 Task: Find connections with filter location Lanzhou with filter topic #communitybuildingwith filter profile language Potuguese with filter current company Ares Management Corporation with filter school Sinhgad Institute Of Management with filter industry Libraries with filter service category Grant Writing with filter keywords title Director of Ethical Hacking
Action: Mouse moved to (514, 63)
Screenshot: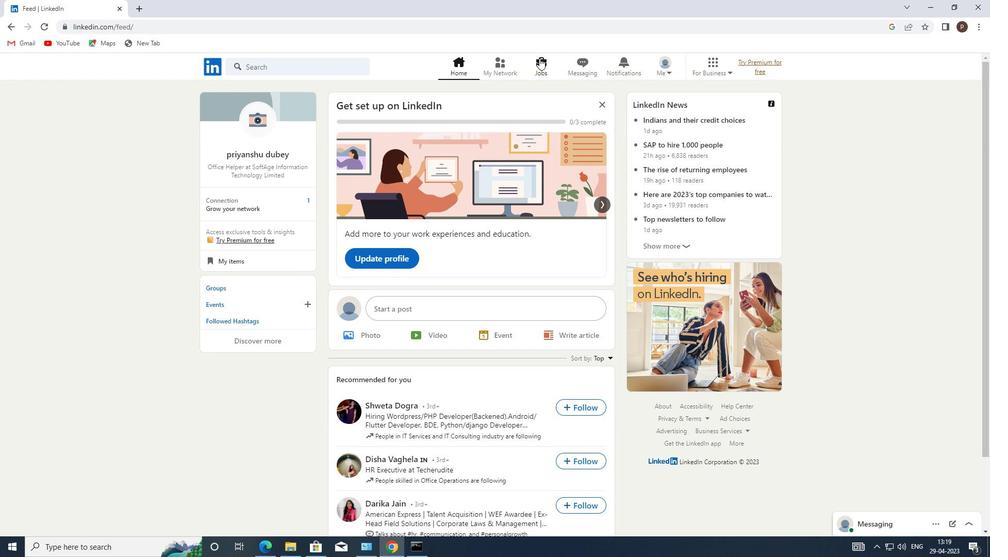 
Action: Mouse pressed left at (514, 63)
Screenshot: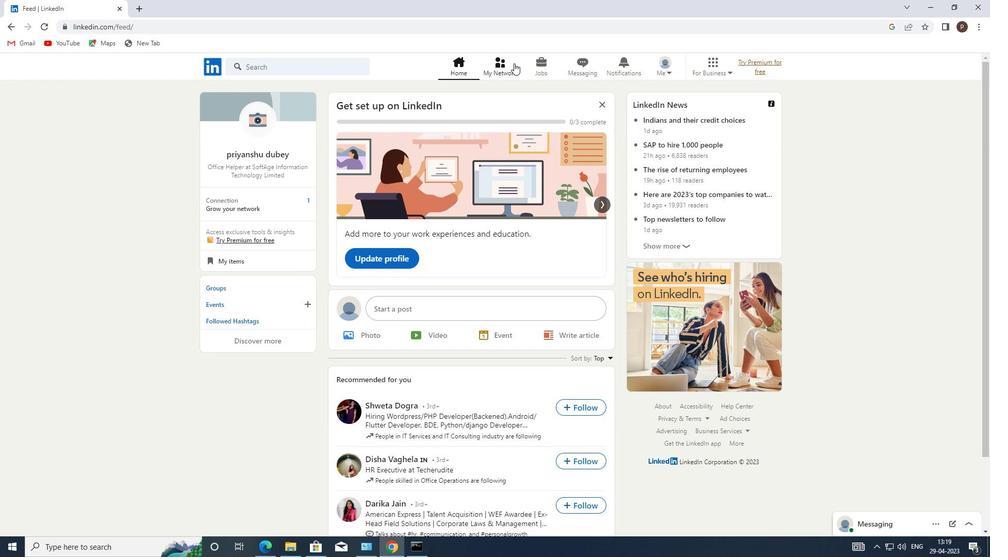 
Action: Mouse moved to (231, 123)
Screenshot: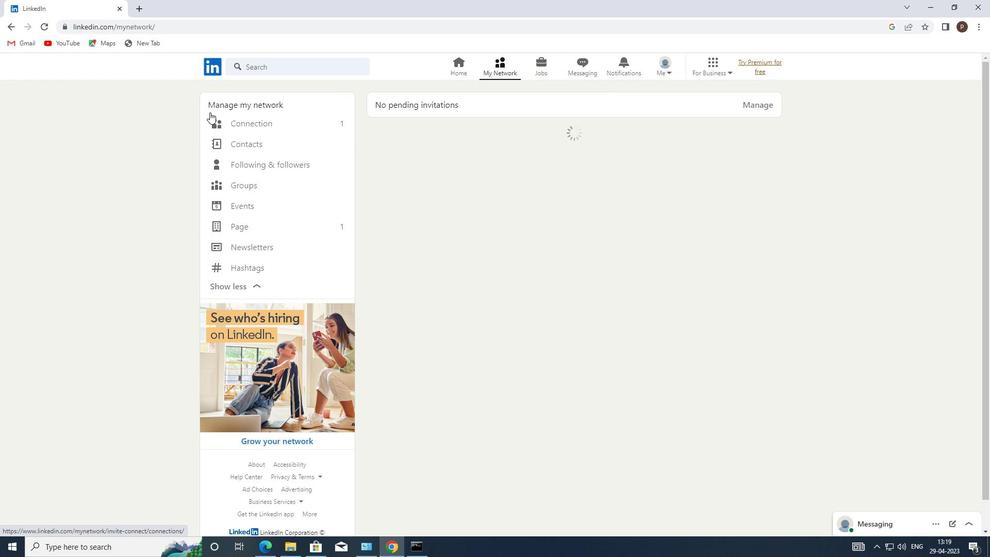 
Action: Mouse pressed left at (231, 123)
Screenshot: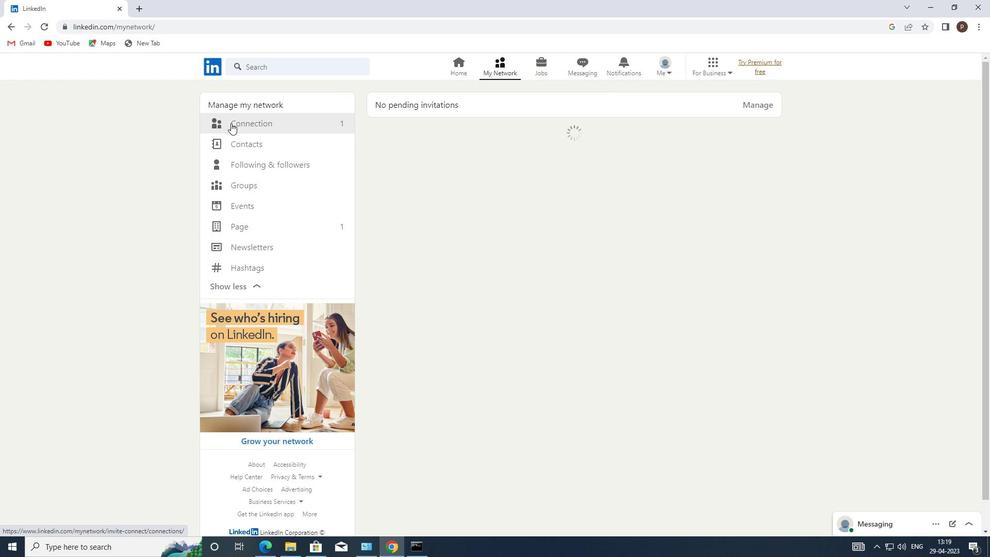 
Action: Mouse moved to (557, 126)
Screenshot: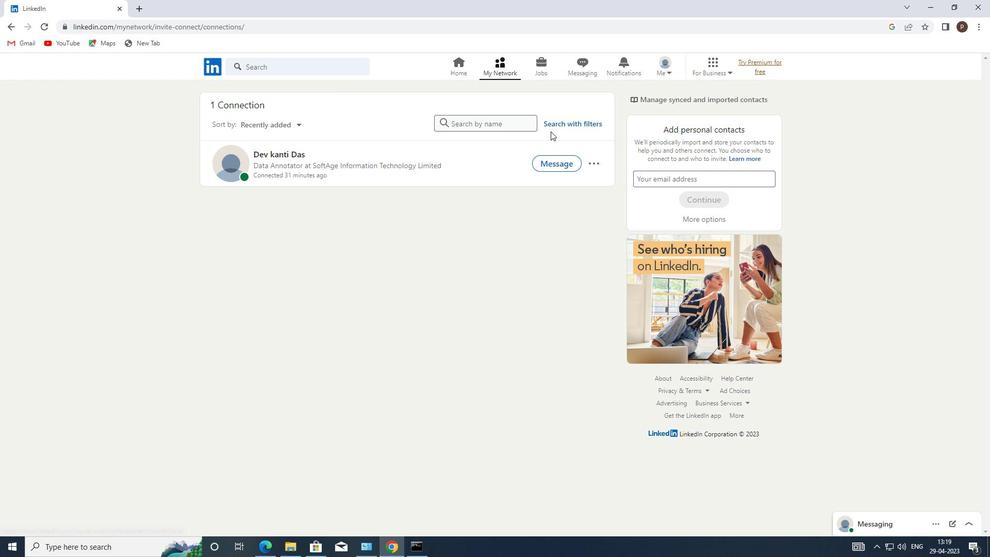 
Action: Mouse pressed left at (557, 126)
Screenshot: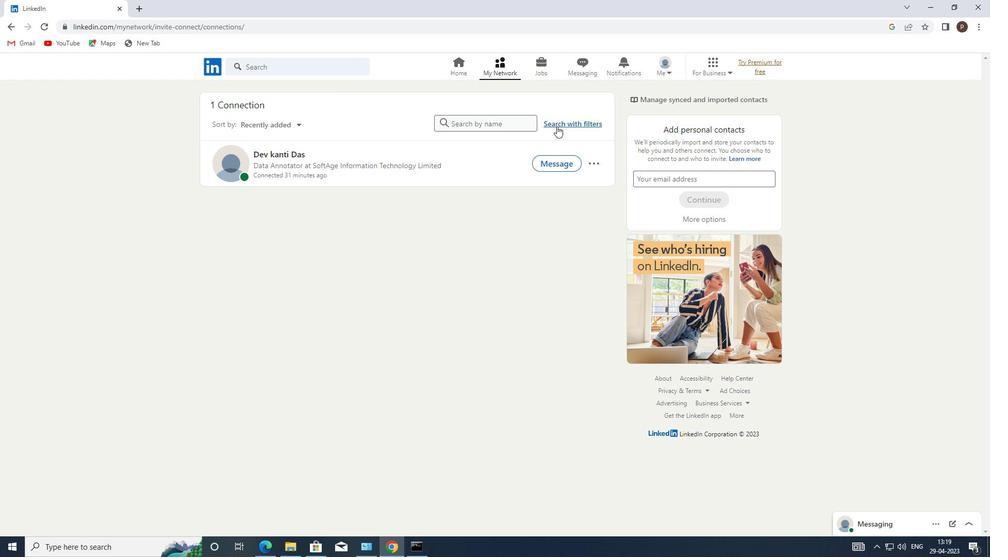 
Action: Mouse moved to (534, 94)
Screenshot: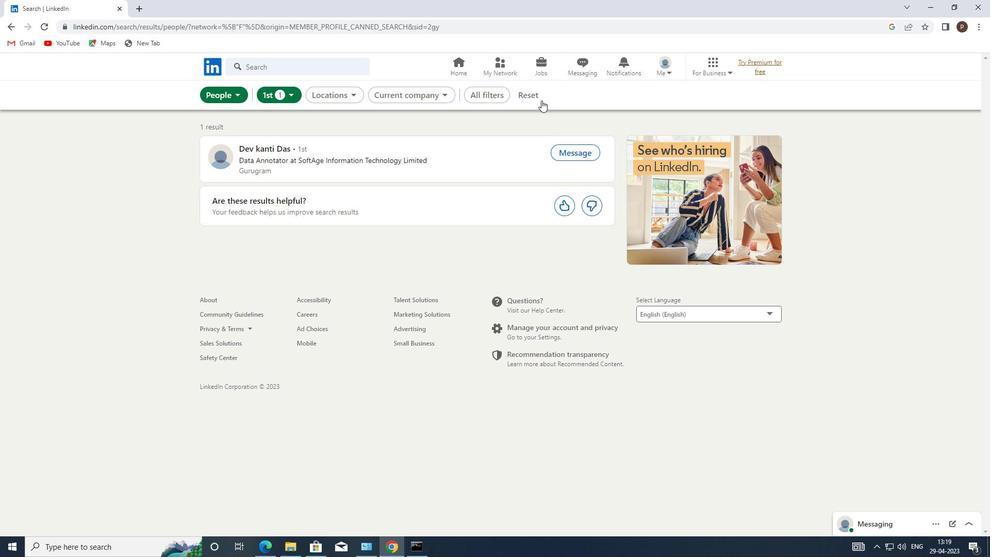 
Action: Mouse pressed left at (534, 94)
Screenshot: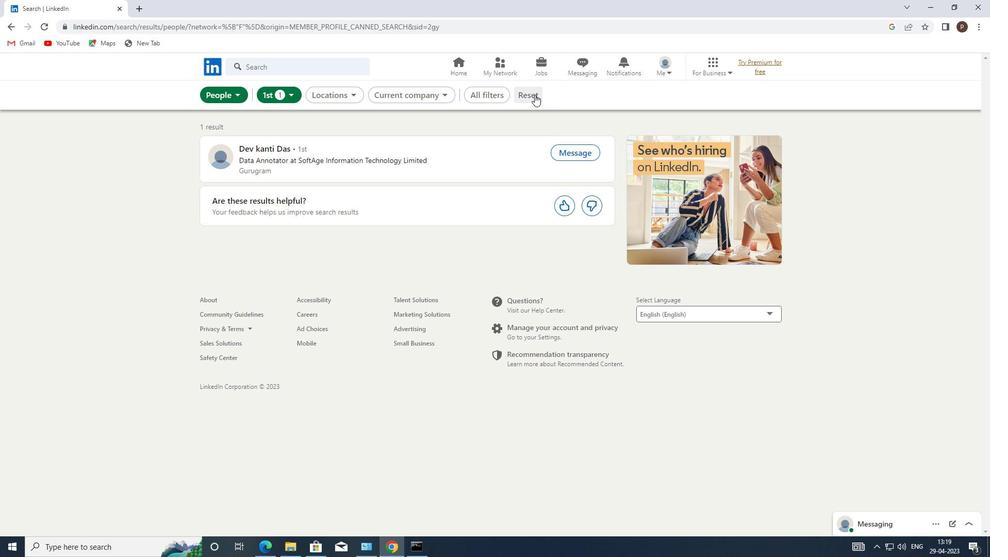 
Action: Mouse moved to (514, 93)
Screenshot: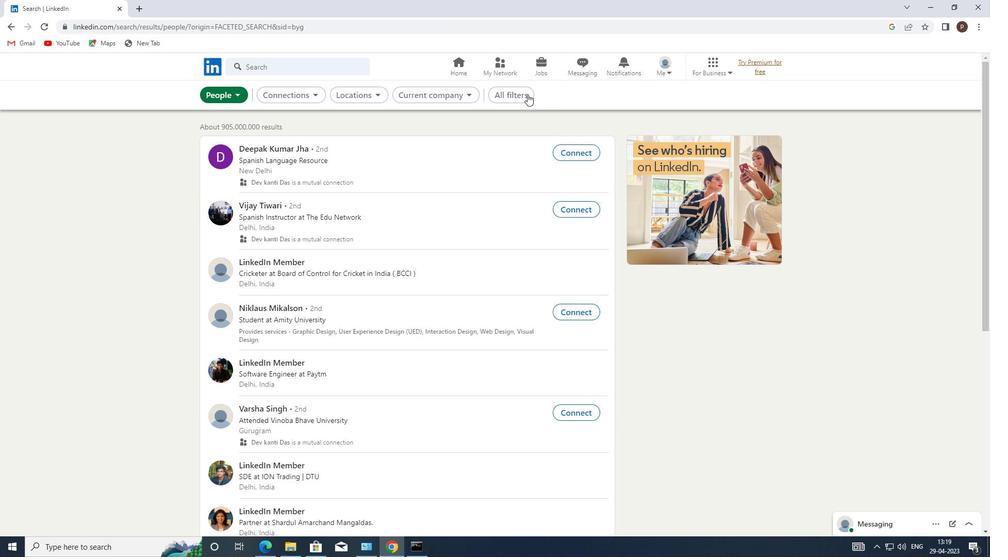 
Action: Mouse pressed left at (514, 93)
Screenshot: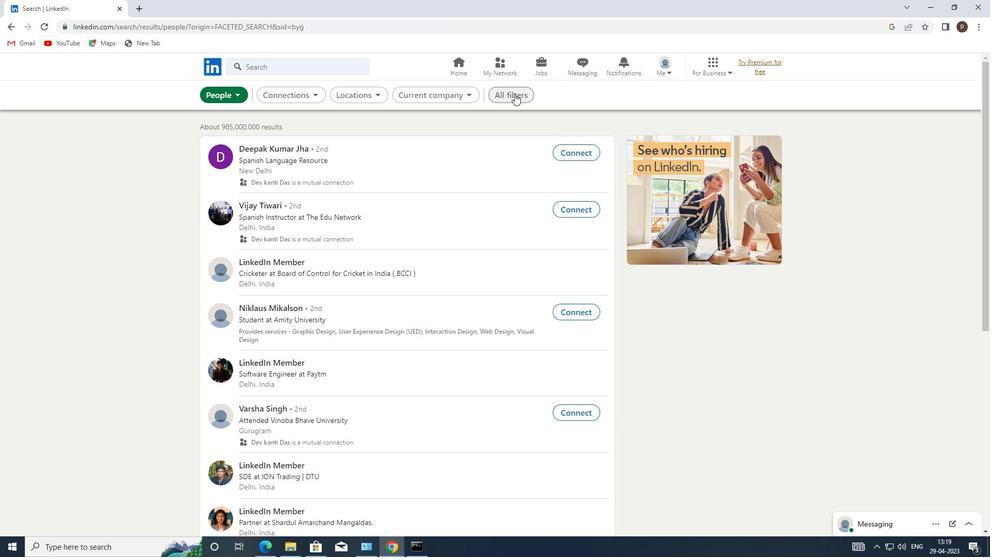 
Action: Mouse moved to (873, 401)
Screenshot: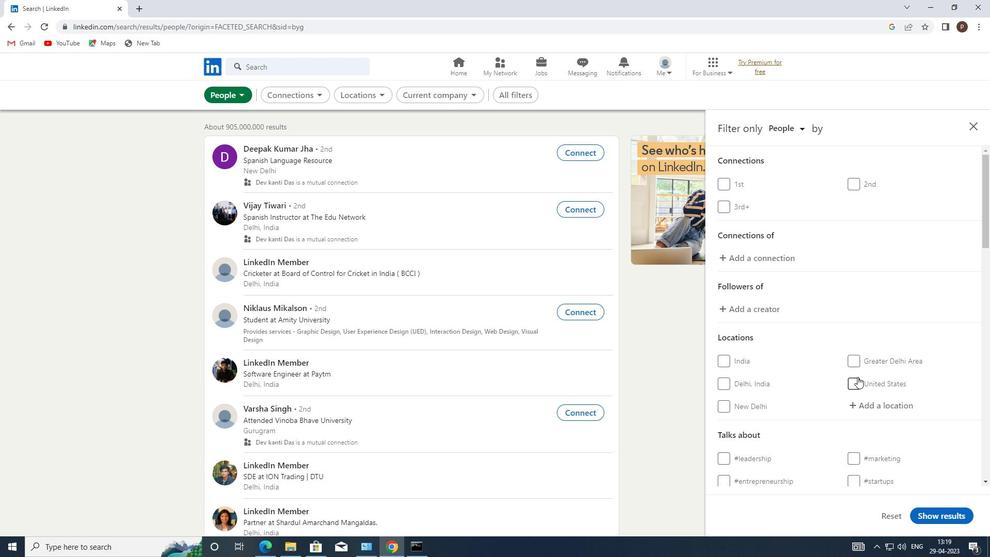 
Action: Mouse pressed left at (873, 401)
Screenshot: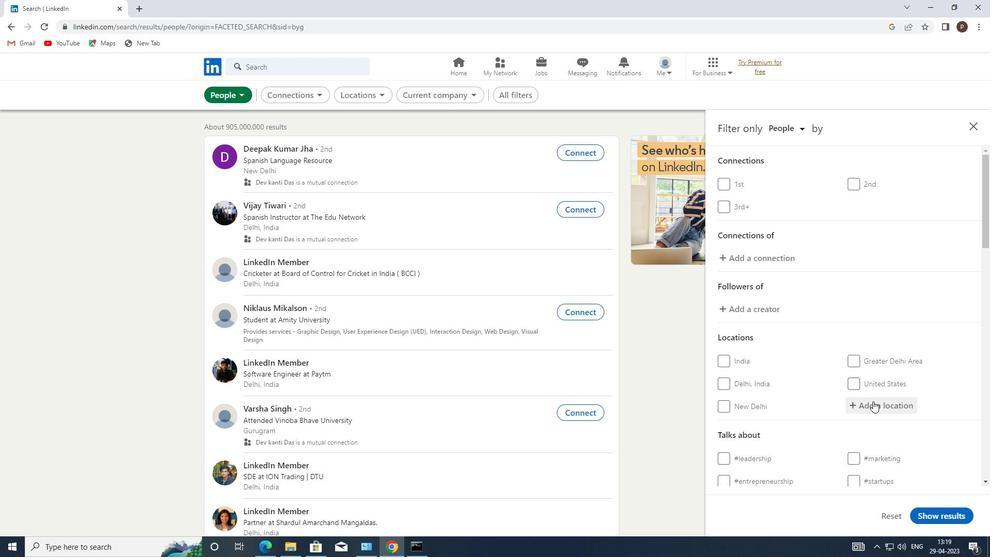
Action: Key pressed l<Key.caps_lock>anzhou
Screenshot: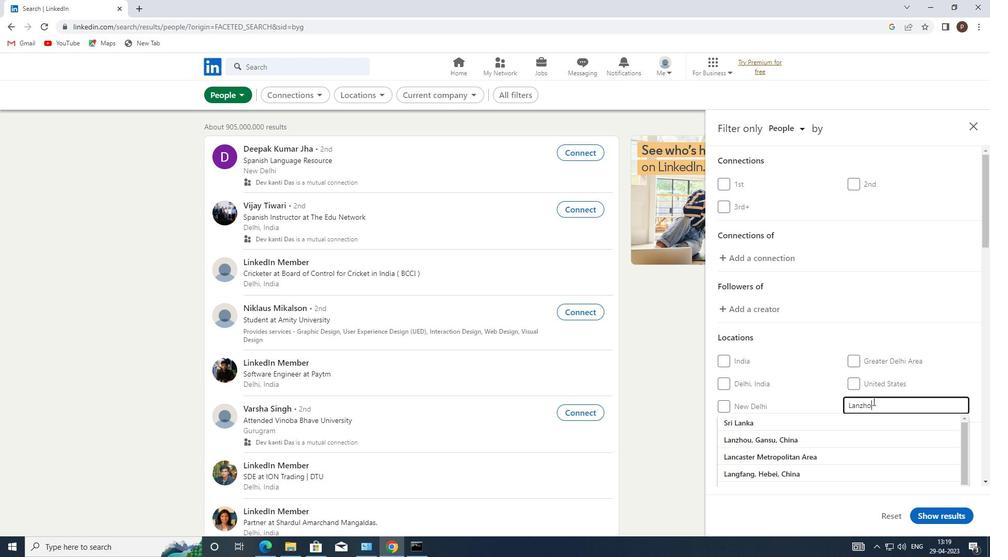 
Action: Mouse moved to (792, 422)
Screenshot: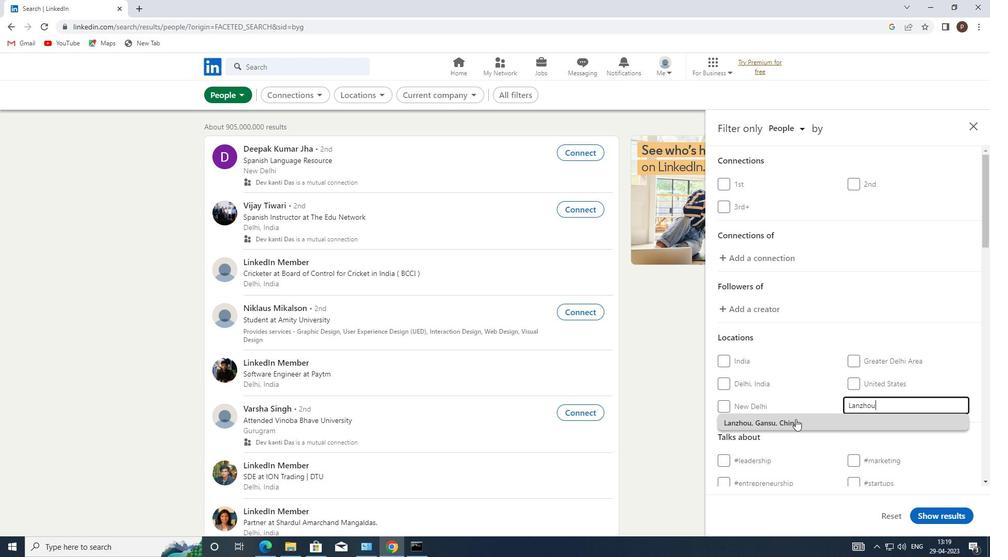 
Action: Mouse pressed left at (792, 422)
Screenshot: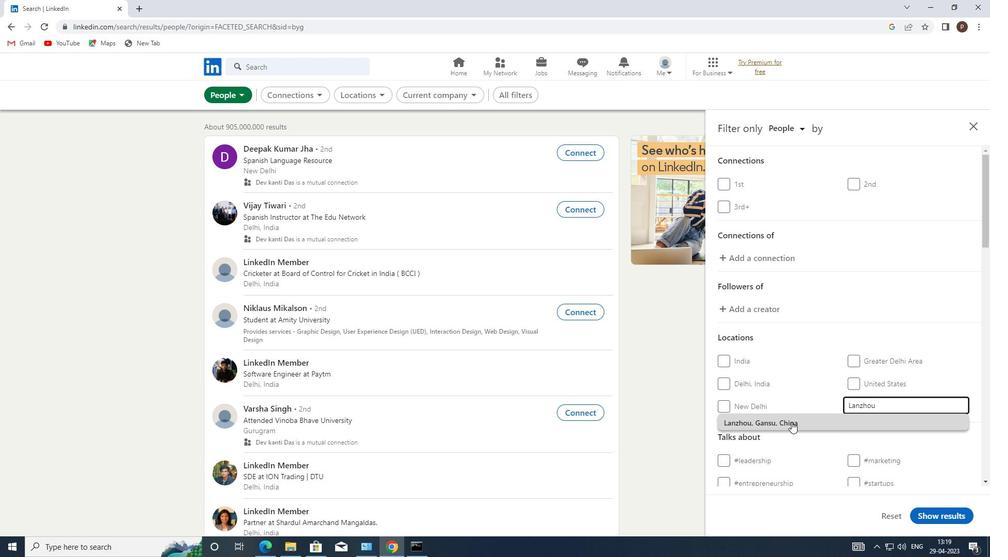 
Action: Mouse moved to (772, 355)
Screenshot: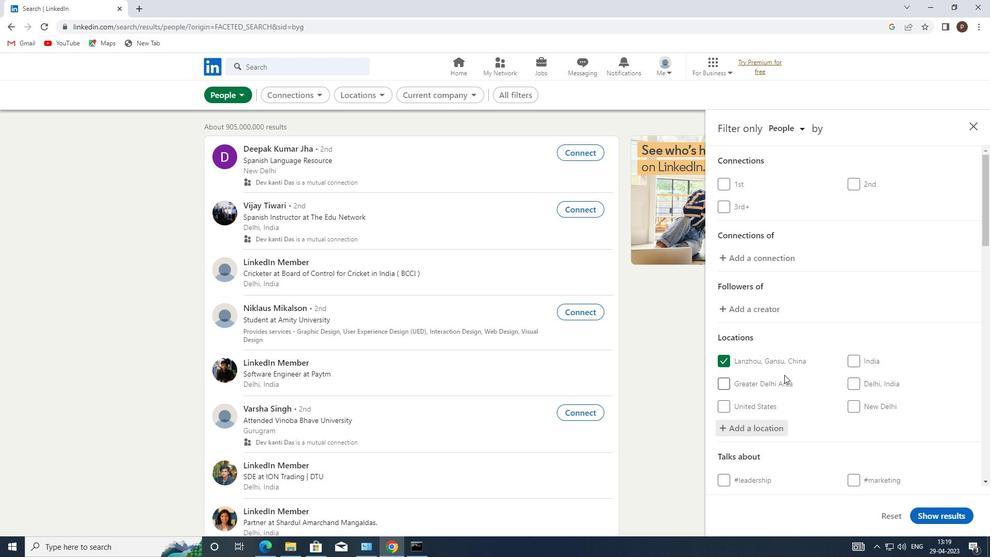 
Action: Mouse scrolled (772, 355) with delta (0, 0)
Screenshot: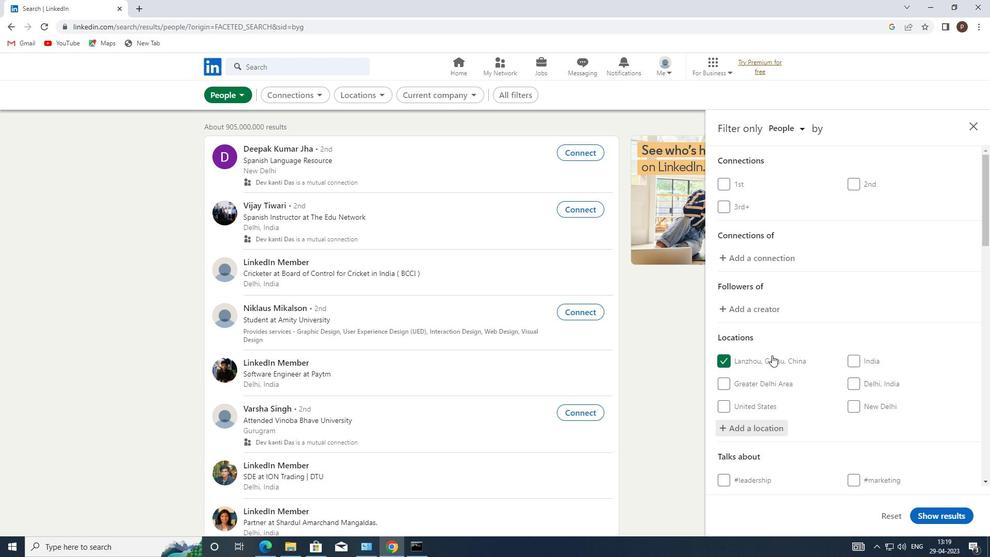 
Action: Mouse scrolled (772, 355) with delta (0, 0)
Screenshot: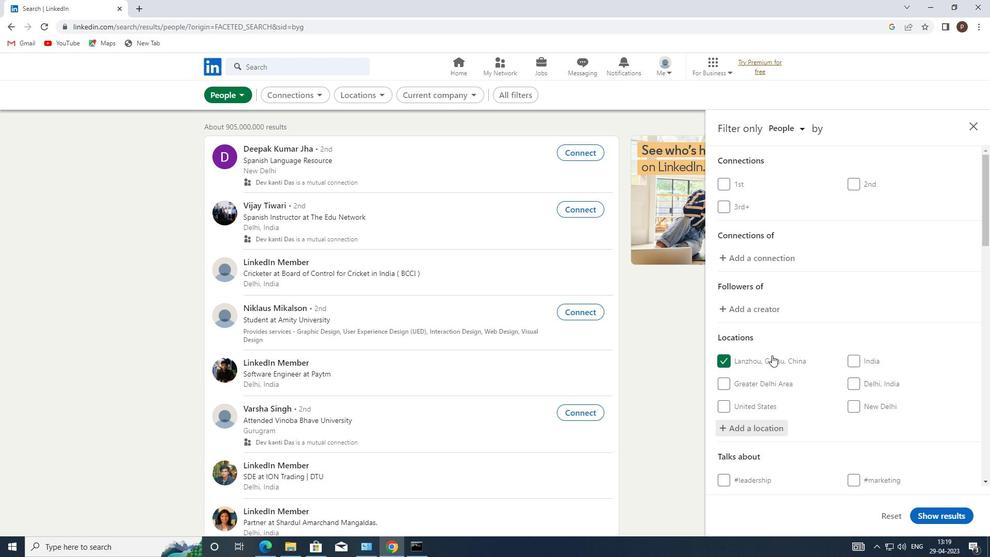 
Action: Mouse moved to (865, 421)
Screenshot: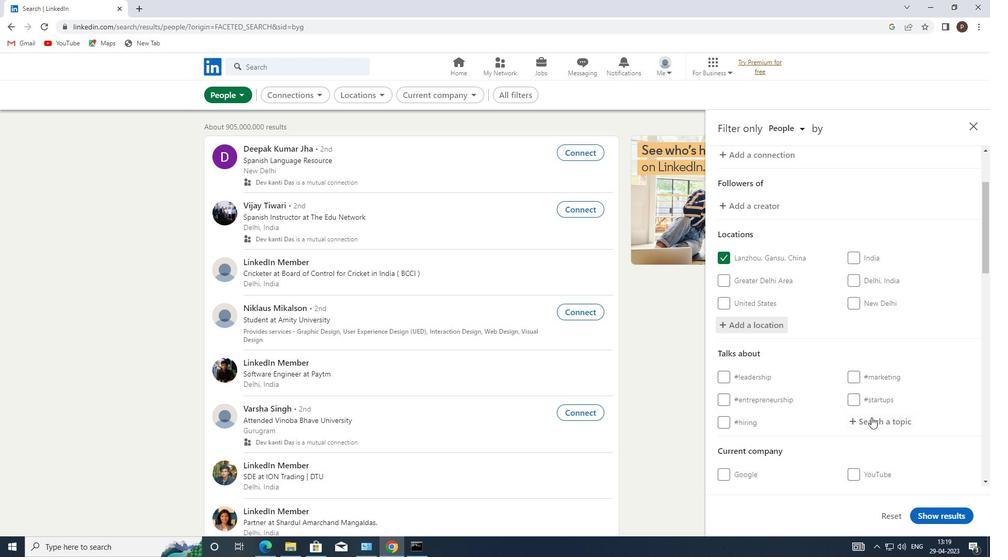 
Action: Mouse pressed left at (865, 421)
Screenshot: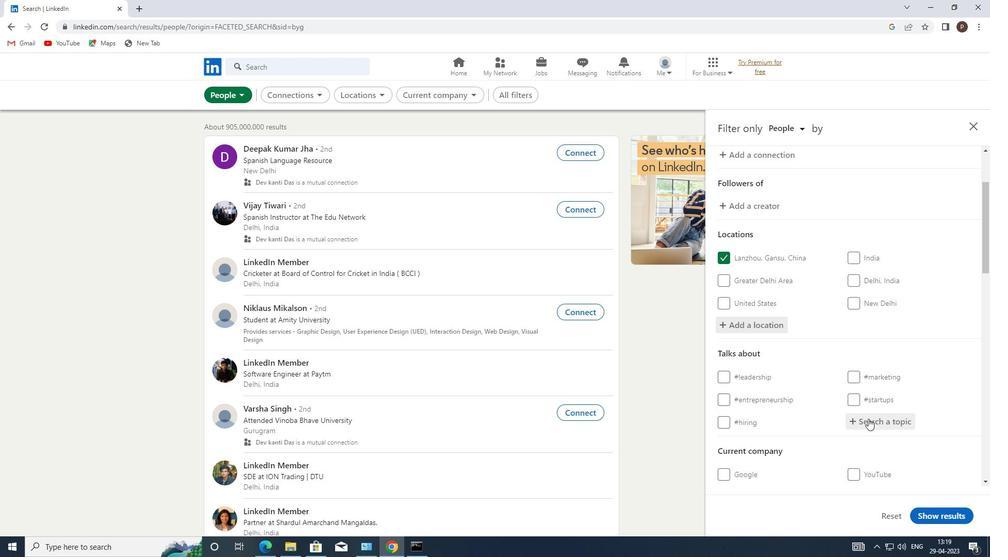 
Action: Mouse moved to (860, 421)
Screenshot: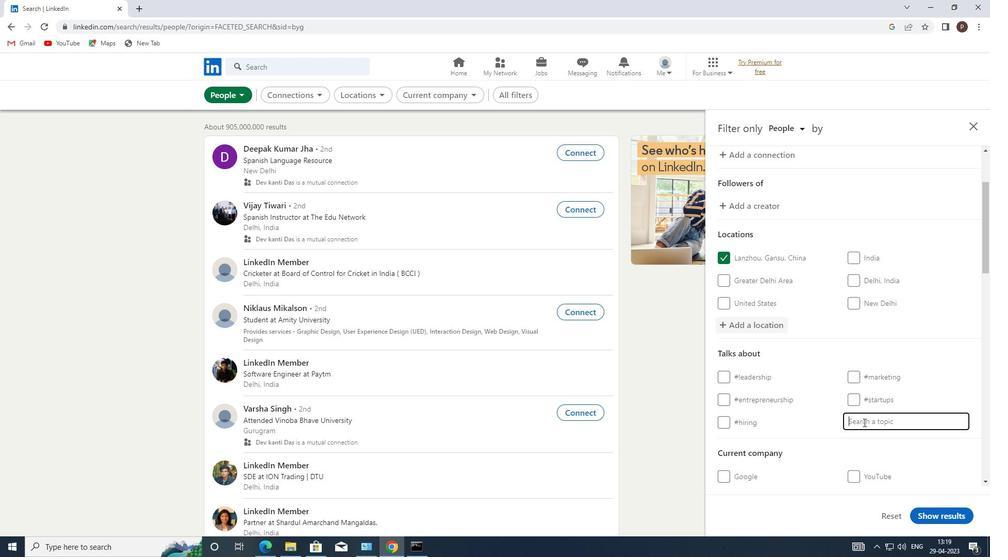 
Action: Mouse pressed left at (860, 421)
Screenshot: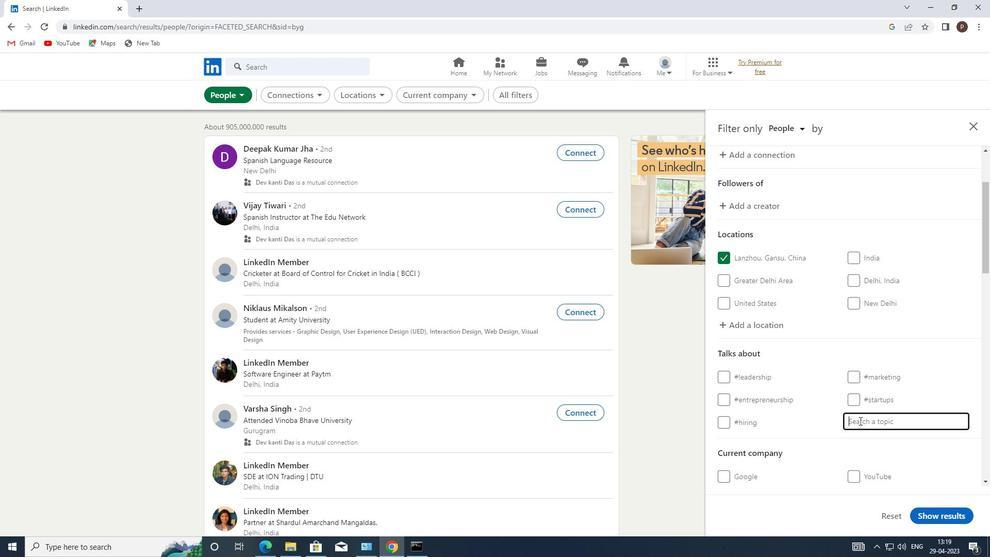 
Action: Key pressed <Key.shift>#COMMUNITYBUILDING
Screenshot: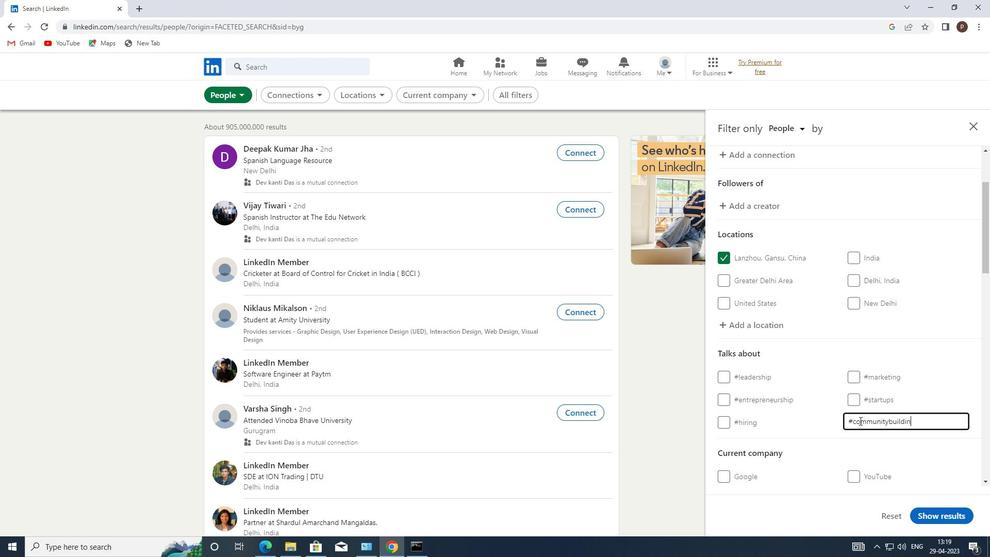 
Action: Mouse moved to (840, 440)
Screenshot: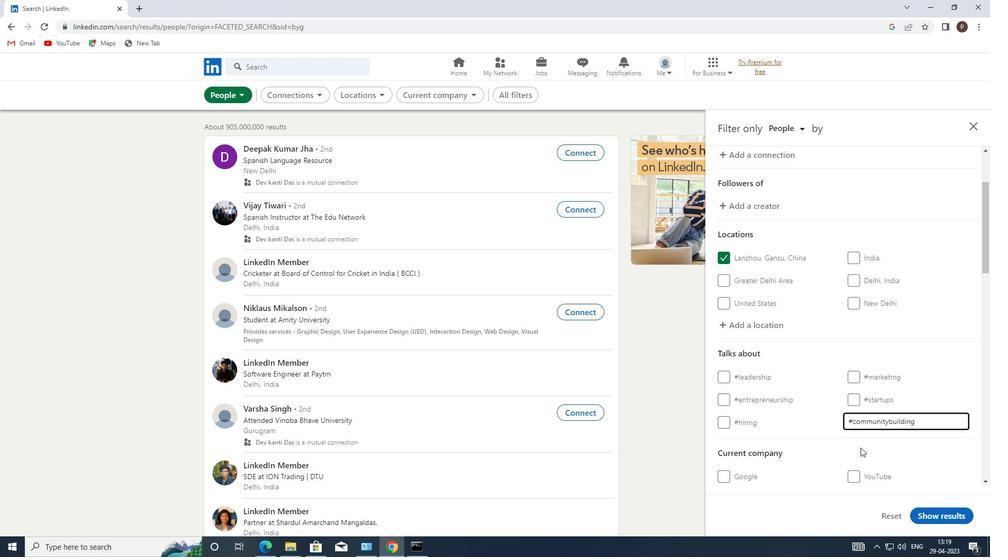 
Action: Mouse scrolled (840, 439) with delta (0, 0)
Screenshot: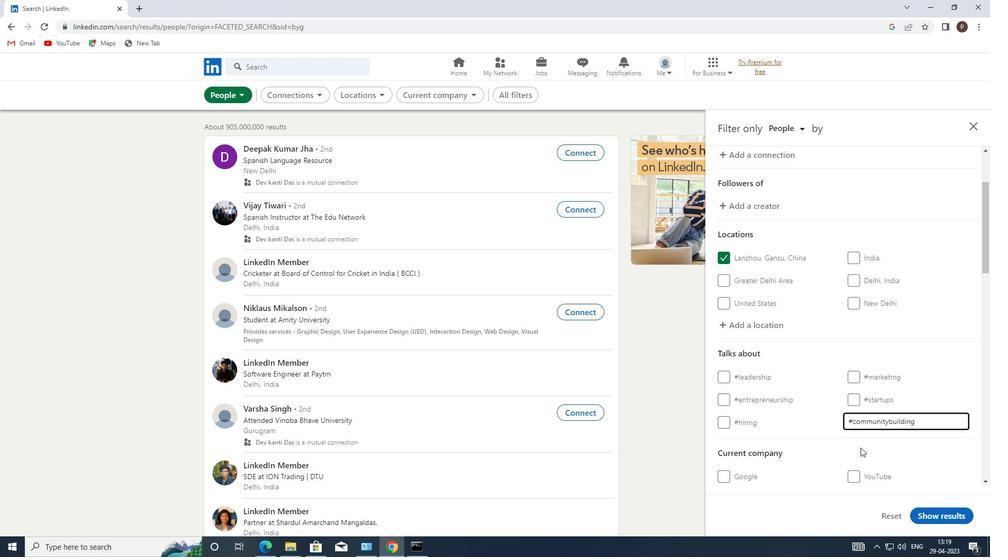 
Action: Mouse moved to (811, 416)
Screenshot: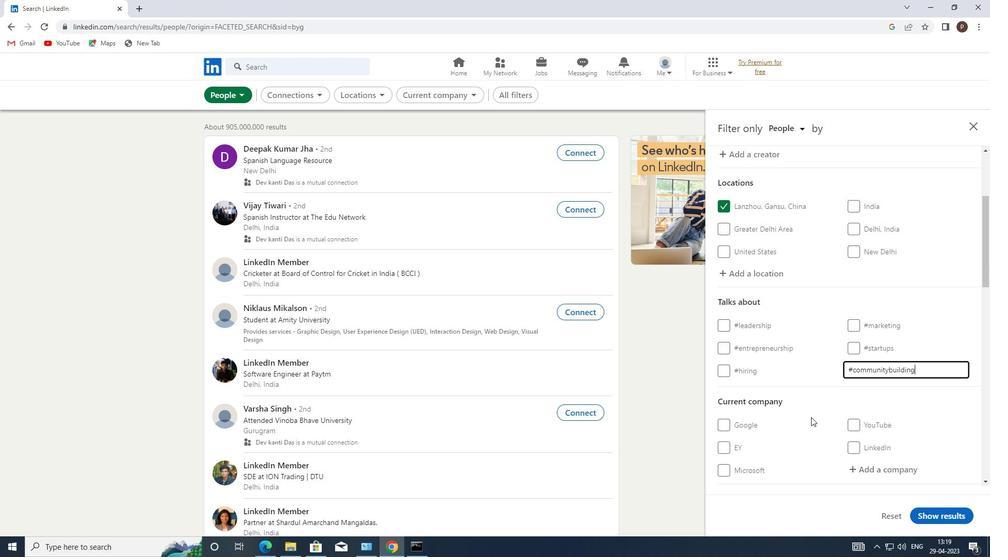 
Action: Mouse scrolled (811, 415) with delta (0, 0)
Screenshot: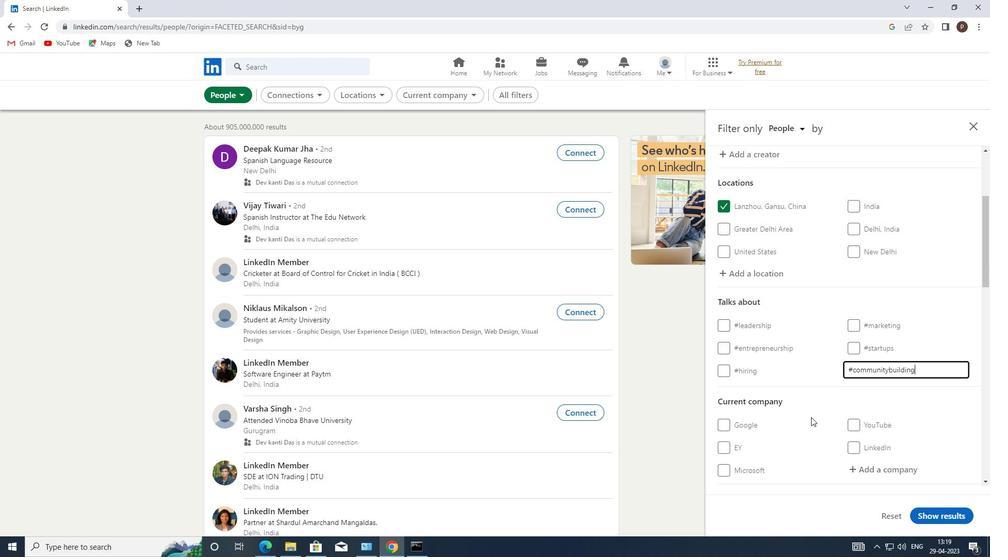 
Action: Mouse scrolled (811, 415) with delta (0, 0)
Screenshot: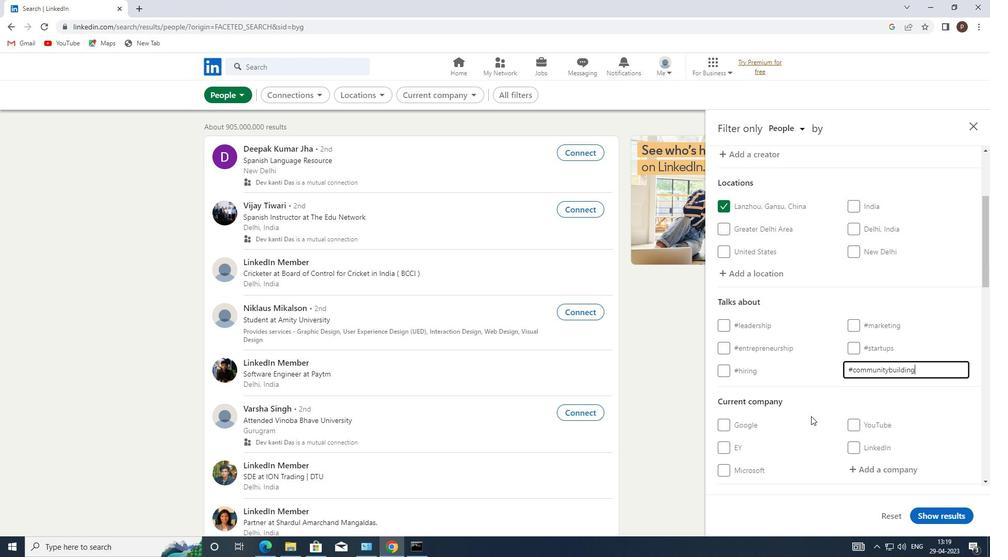 
Action: Mouse scrolled (811, 415) with delta (0, 0)
Screenshot: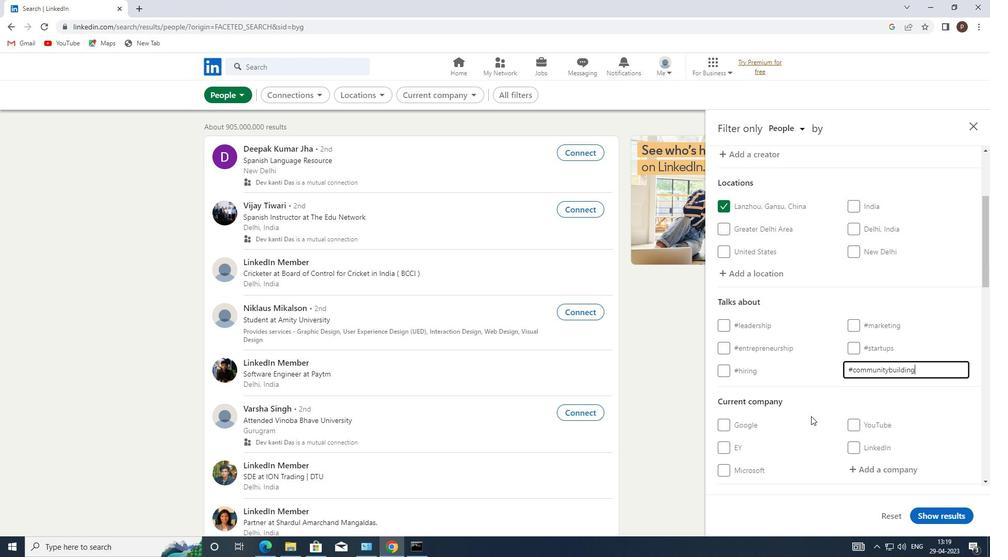 
Action: Mouse scrolled (811, 415) with delta (0, 0)
Screenshot: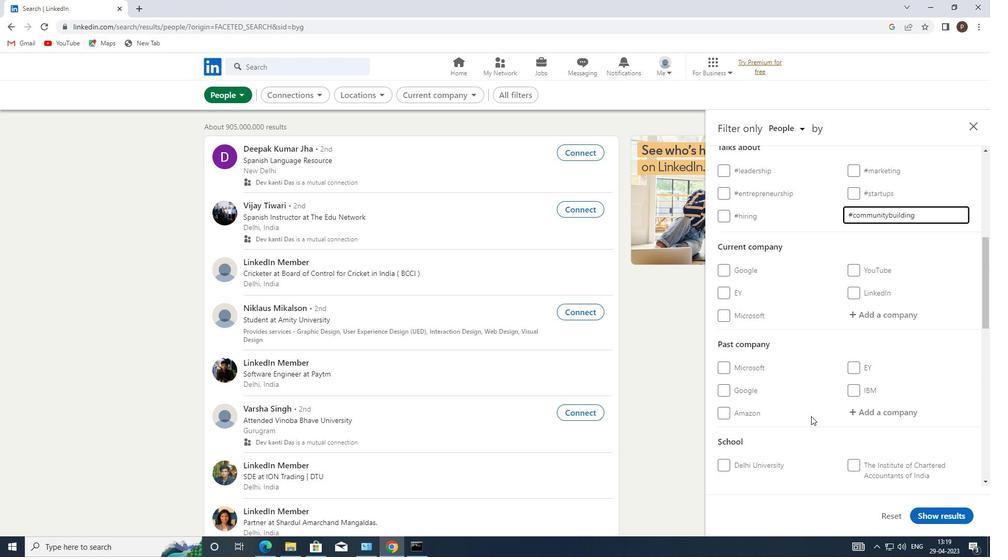 
Action: Mouse scrolled (811, 415) with delta (0, 0)
Screenshot: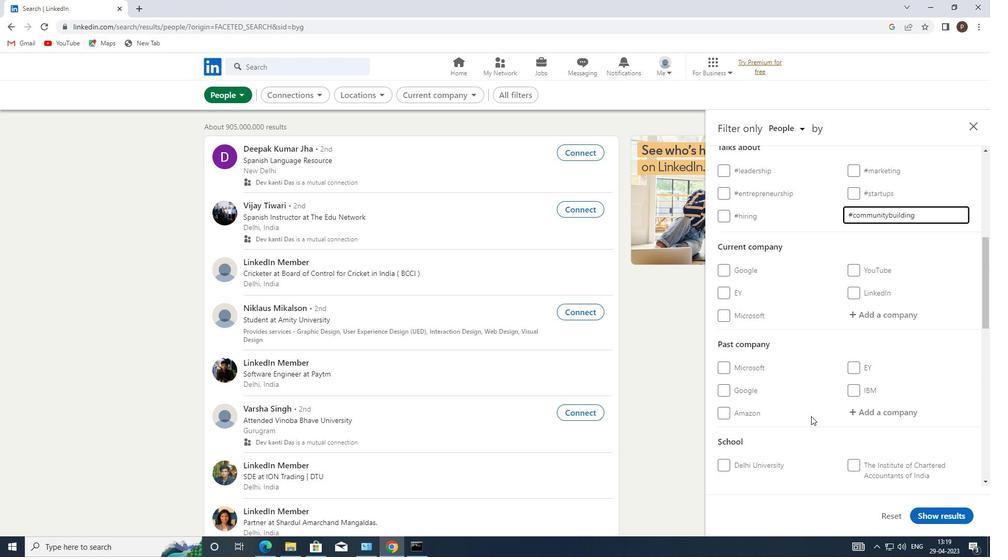 
Action: Mouse scrolled (811, 415) with delta (0, 0)
Screenshot: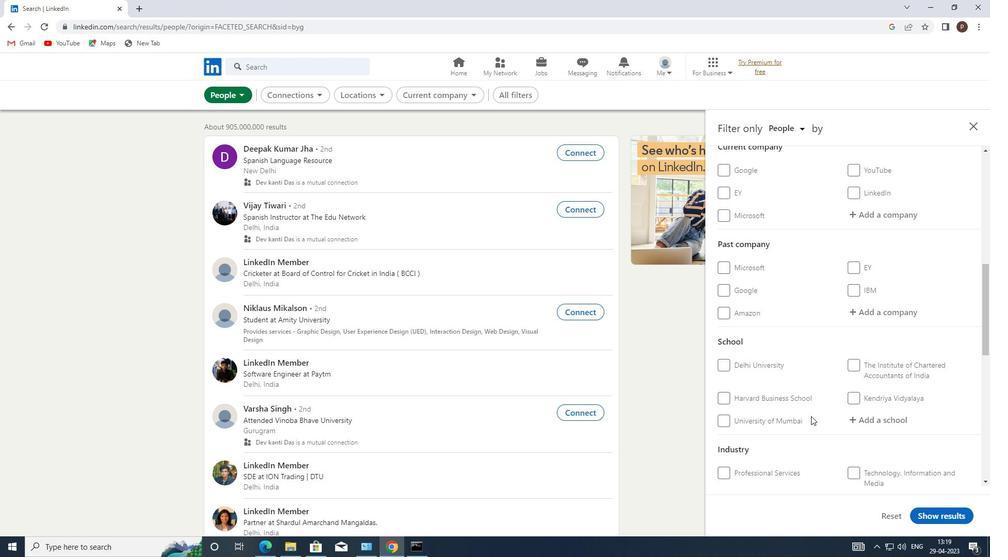 
Action: Mouse scrolled (811, 415) with delta (0, 0)
Screenshot: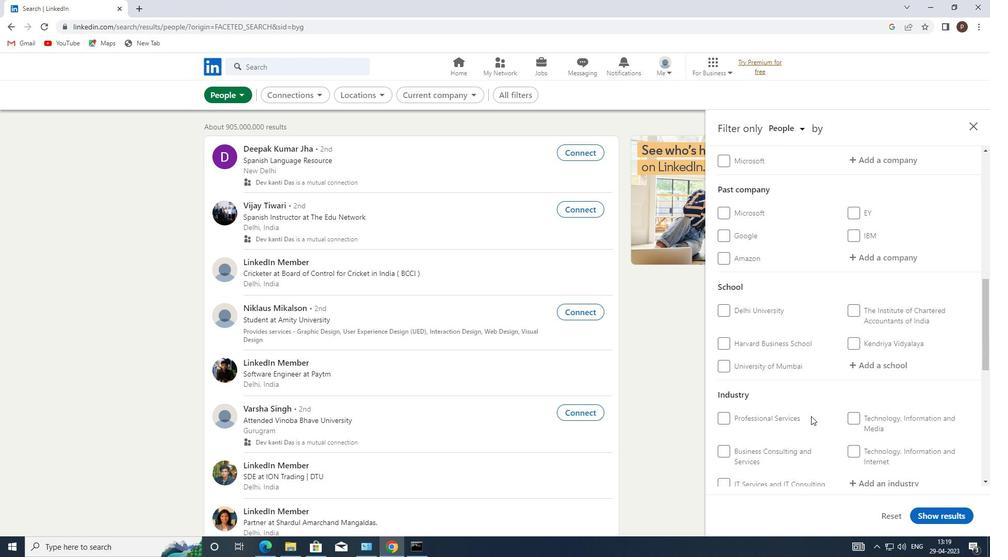 
Action: Mouse scrolled (811, 415) with delta (0, 0)
Screenshot: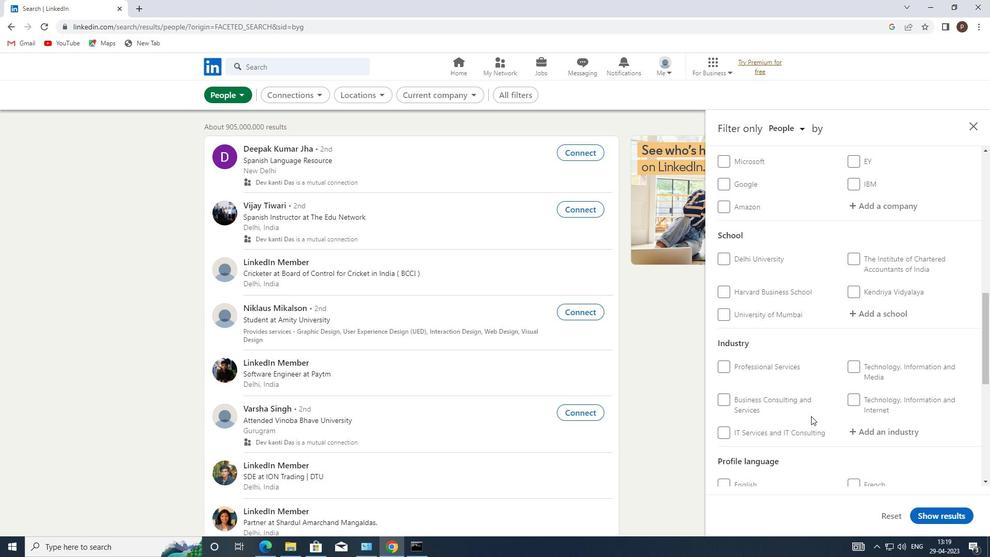 
Action: Mouse scrolled (811, 415) with delta (0, 0)
Screenshot: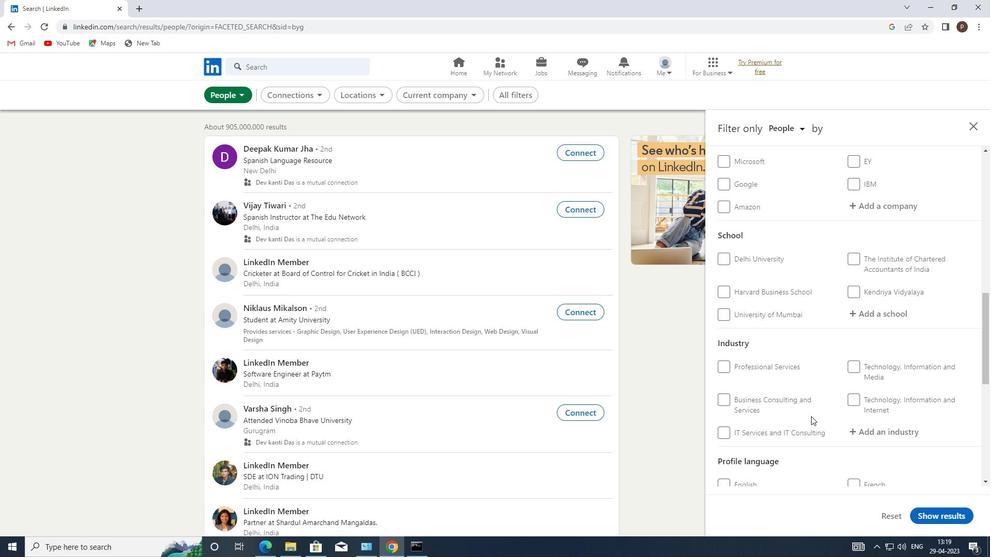 
Action: Mouse moved to (857, 406)
Screenshot: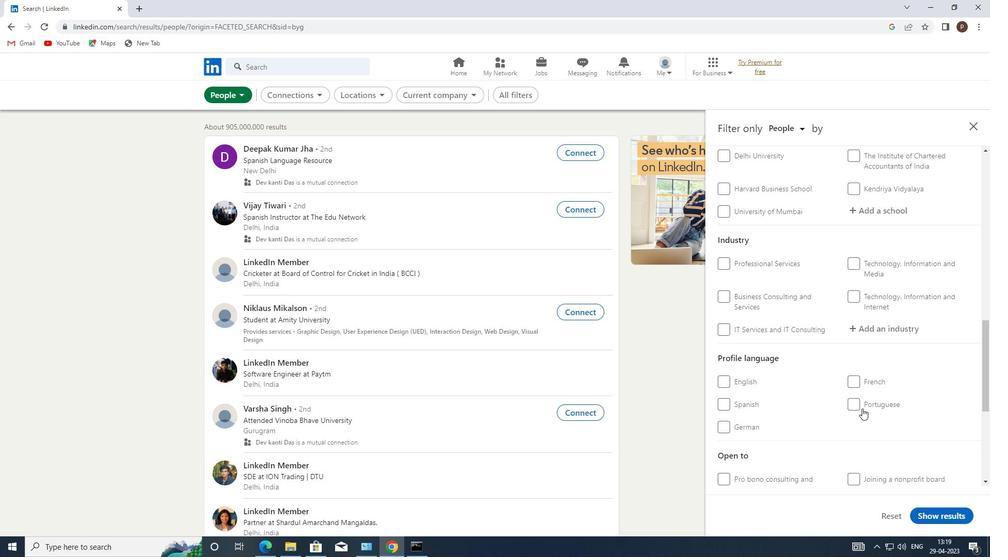 
Action: Mouse pressed left at (857, 406)
Screenshot: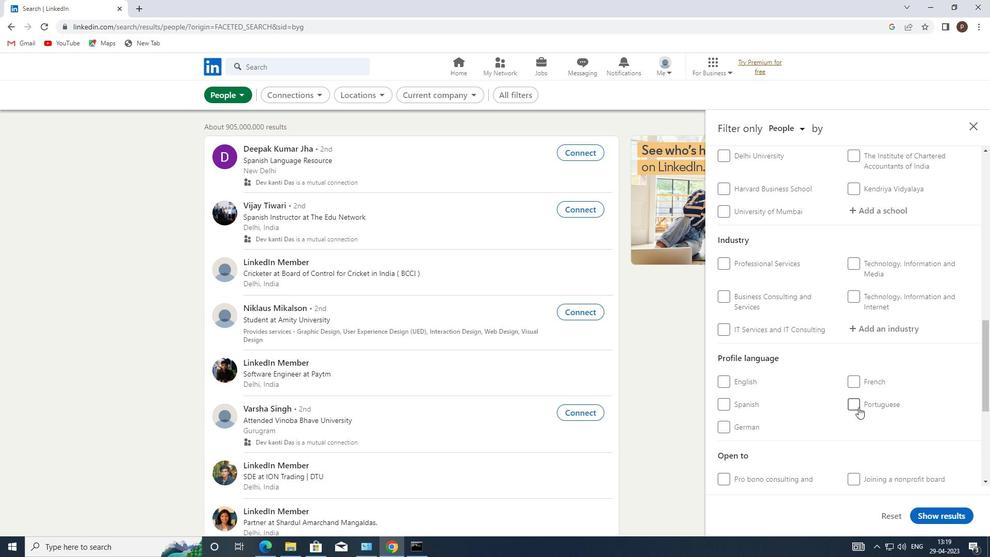 
Action: Mouse moved to (850, 366)
Screenshot: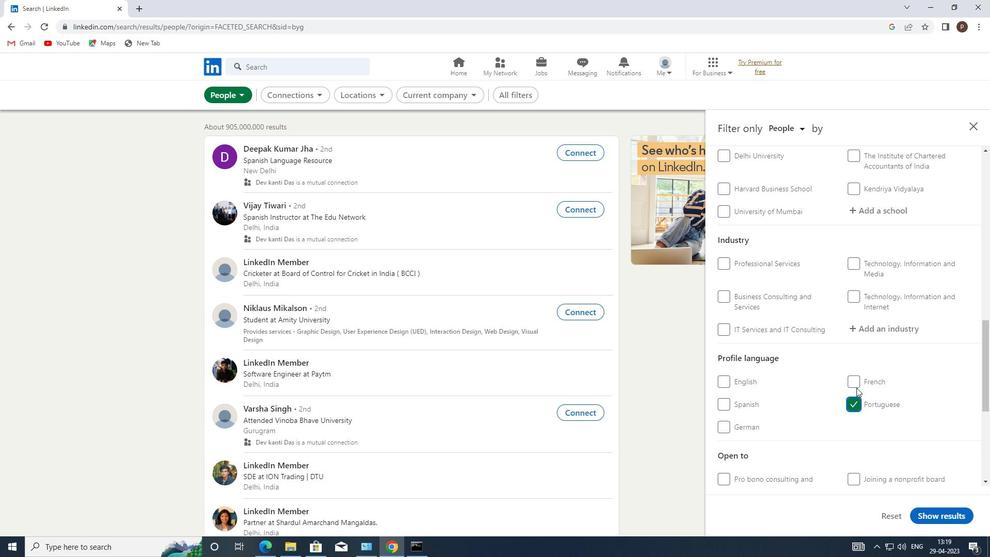 
Action: Mouse scrolled (850, 367) with delta (0, 0)
Screenshot: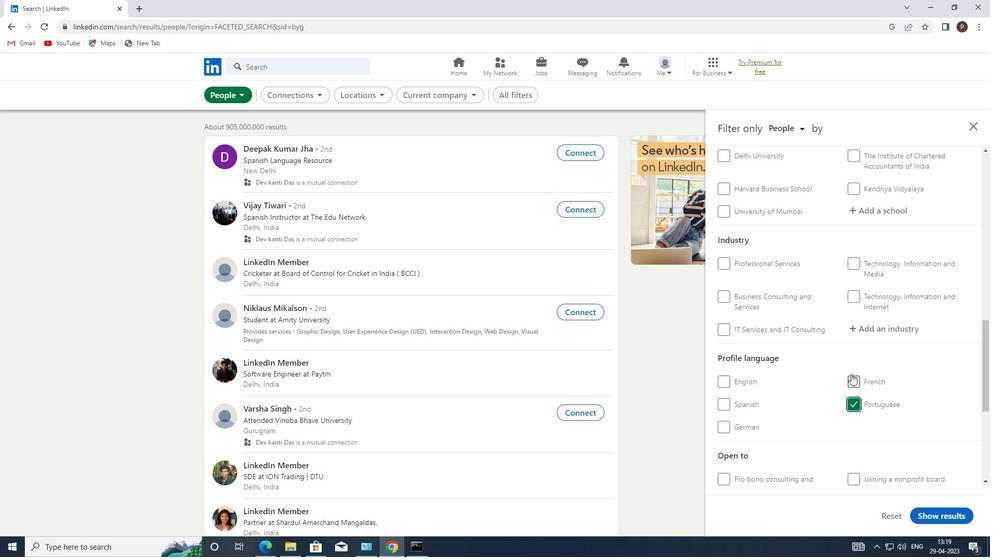
Action: Mouse scrolled (850, 367) with delta (0, 0)
Screenshot: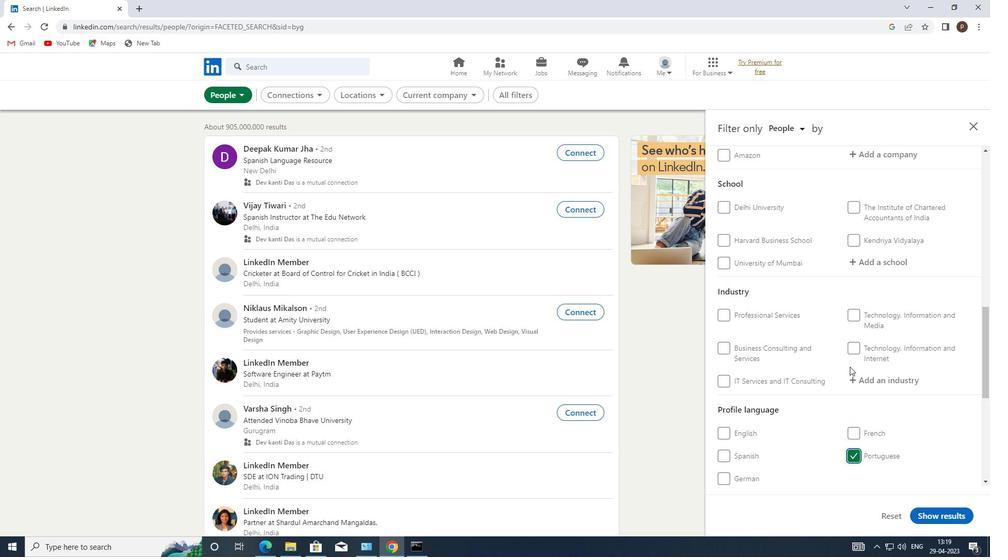 
Action: Mouse scrolled (850, 367) with delta (0, 0)
Screenshot: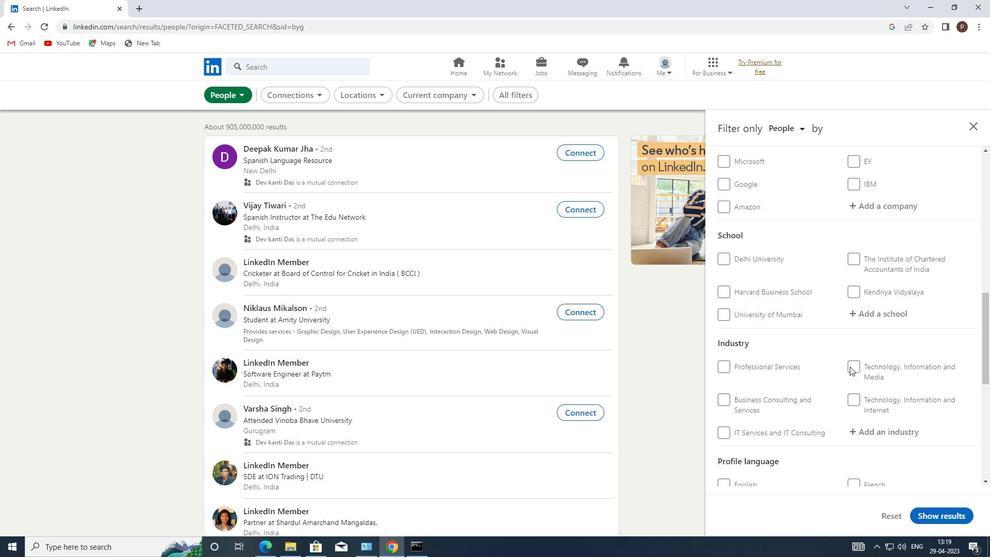 
Action: Mouse scrolled (850, 367) with delta (0, 0)
Screenshot: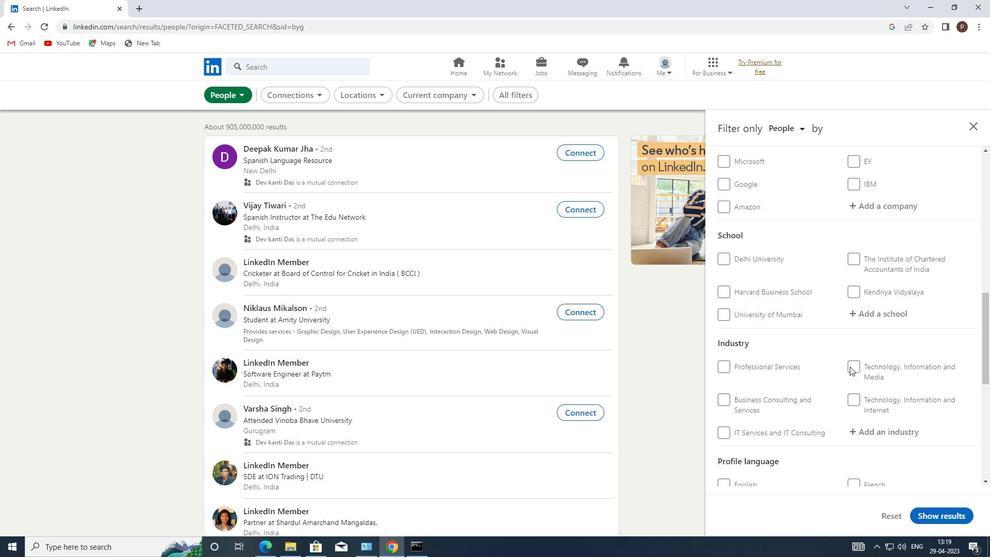 
Action: Mouse scrolled (850, 367) with delta (0, 0)
Screenshot: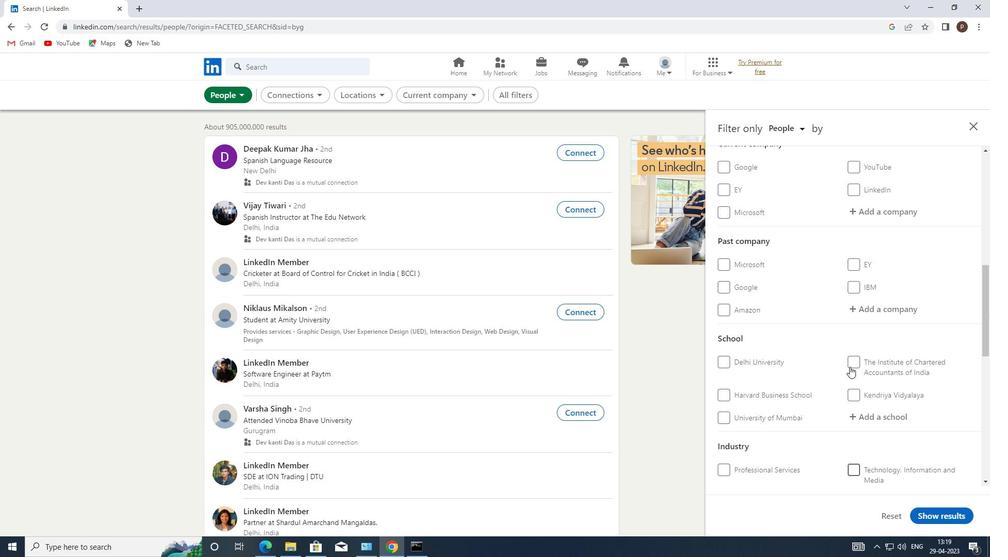 
Action: Mouse scrolled (850, 367) with delta (0, 0)
Screenshot: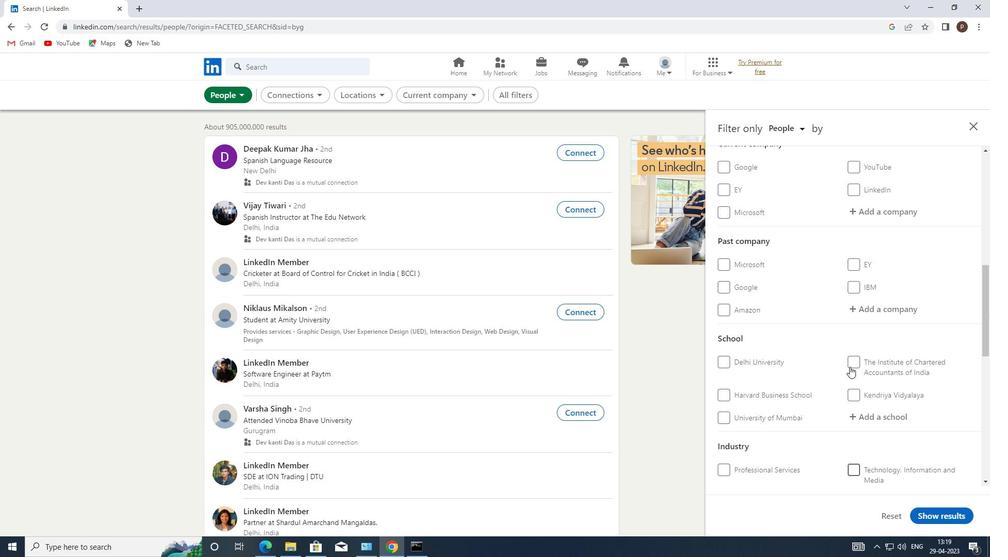 
Action: Mouse moved to (863, 313)
Screenshot: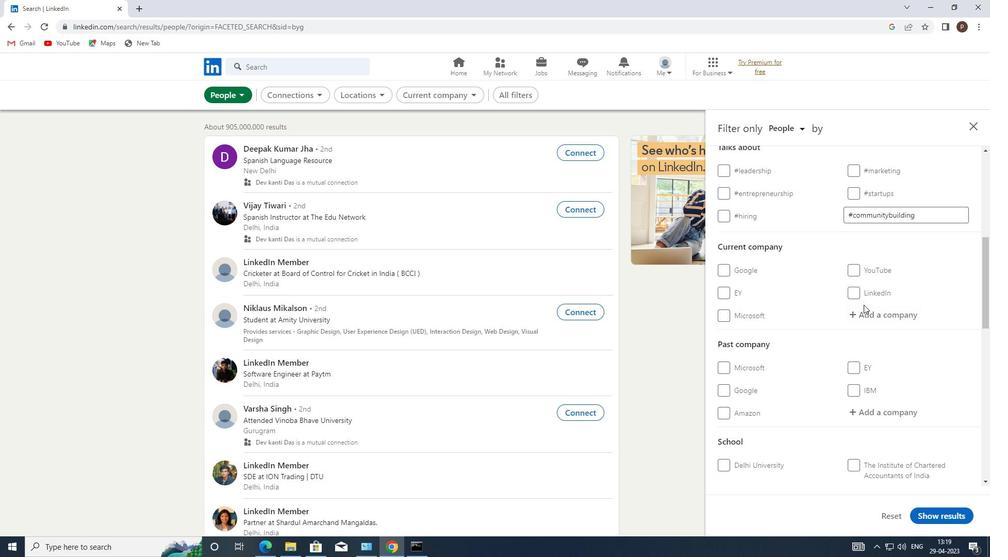 
Action: Mouse pressed left at (863, 313)
Screenshot: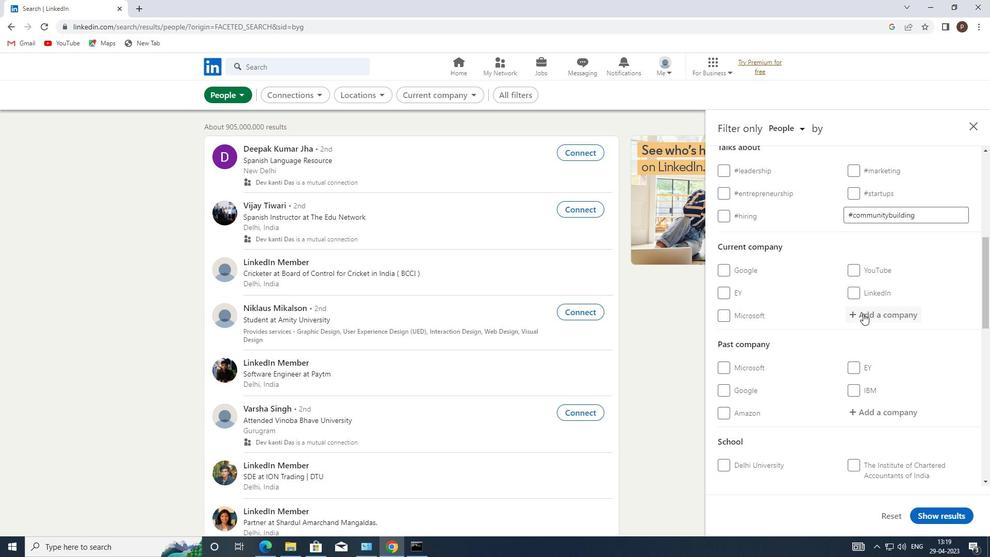 
Action: Key pressed <Key.caps_lock>A<Key.caps_lock>RES
Screenshot: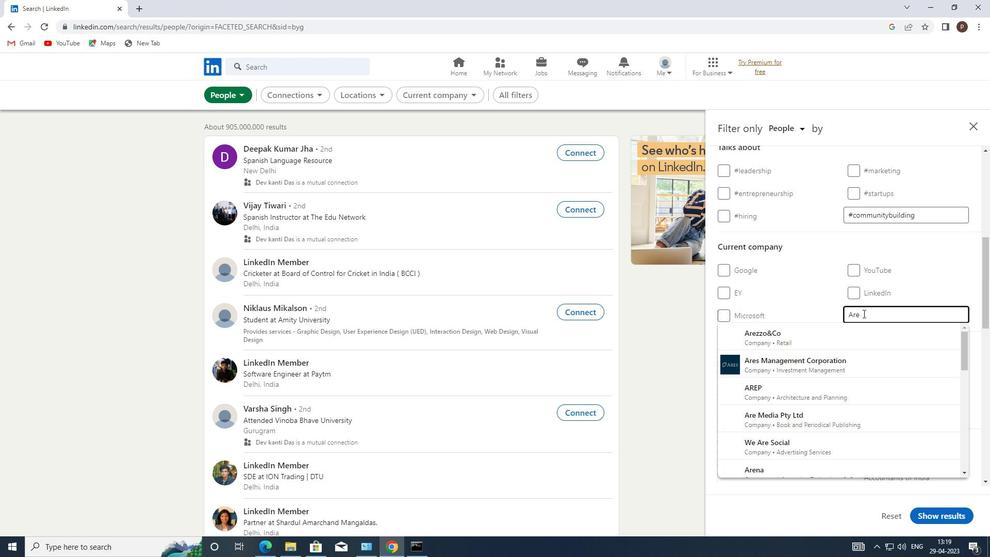 
Action: Mouse scrolled (863, 314) with delta (0, 0)
Screenshot: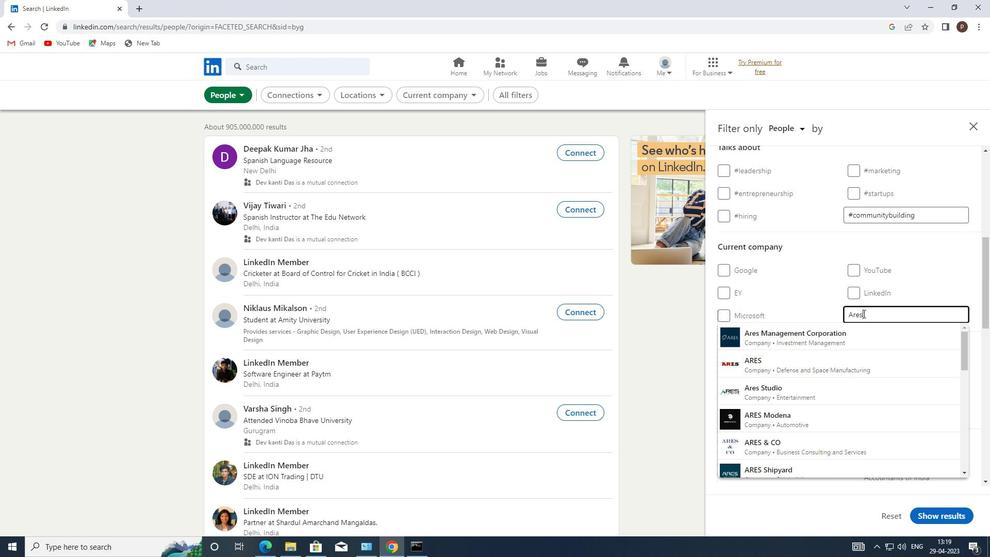 
Action: Mouse moved to (816, 382)
Screenshot: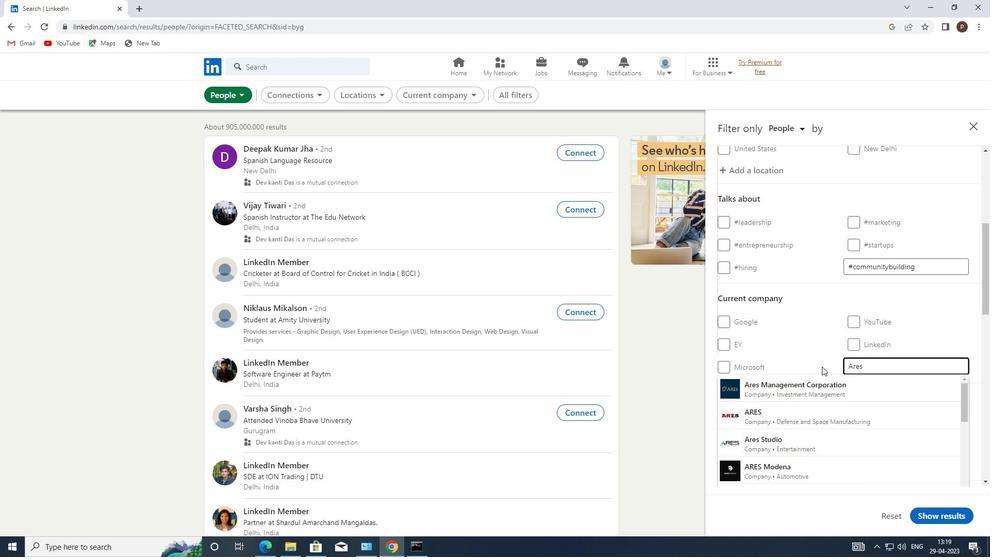 
Action: Mouse pressed left at (816, 382)
Screenshot: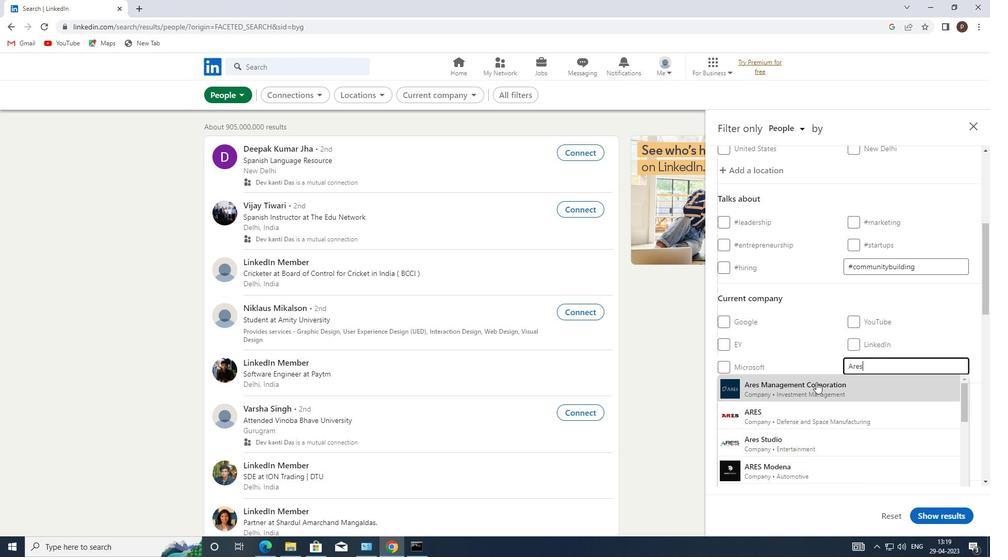 
Action: Mouse moved to (810, 359)
Screenshot: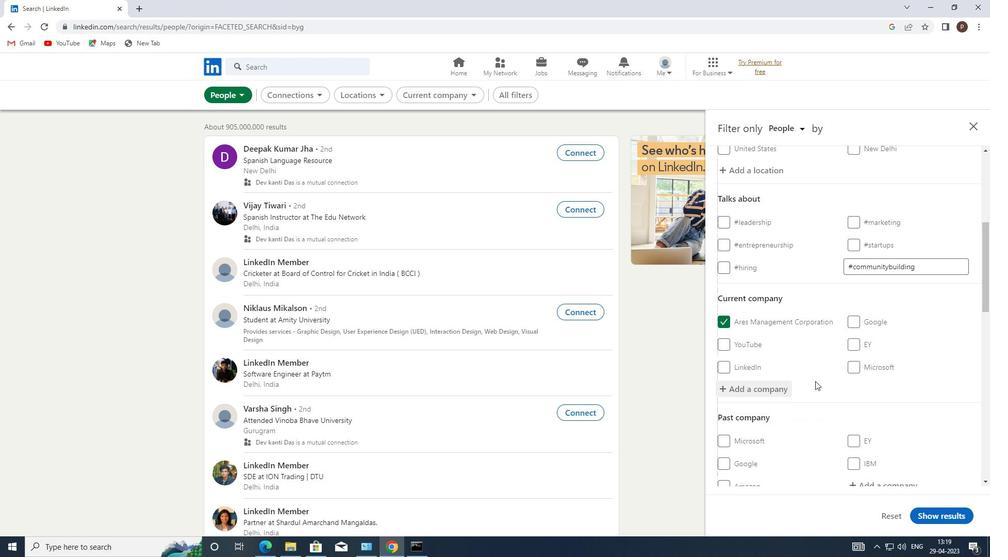 
Action: Mouse scrolled (810, 359) with delta (0, 0)
Screenshot: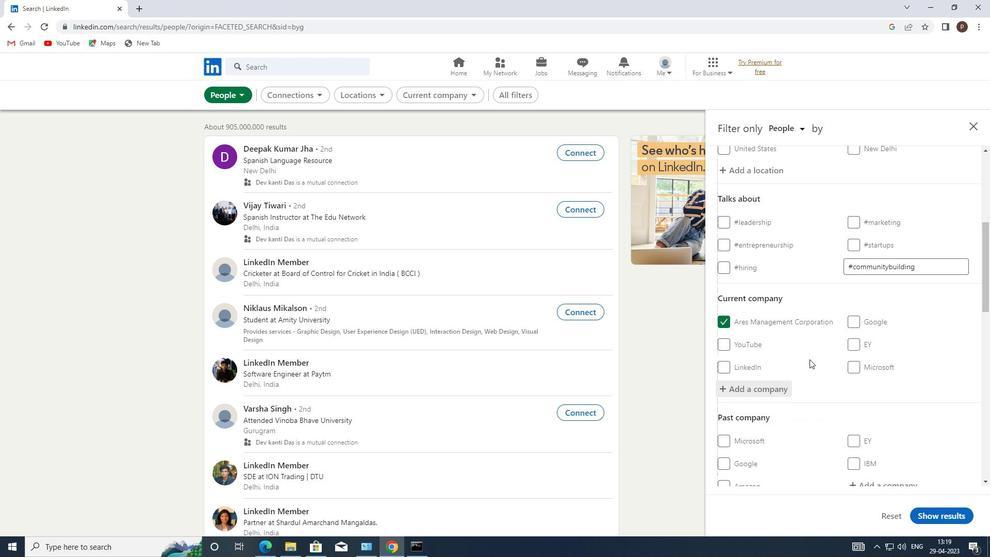 
Action: Mouse scrolled (810, 359) with delta (0, 0)
Screenshot: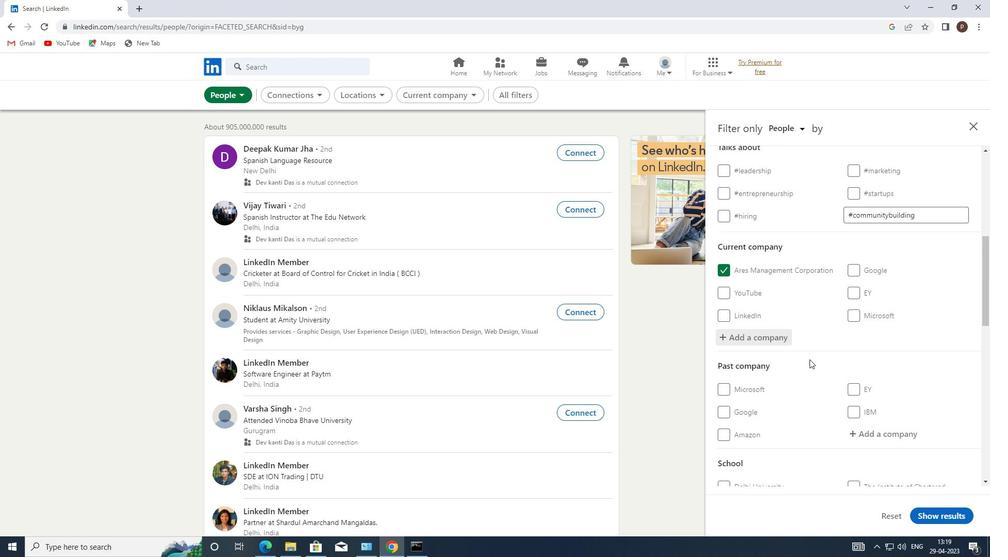 
Action: Mouse moved to (794, 363)
Screenshot: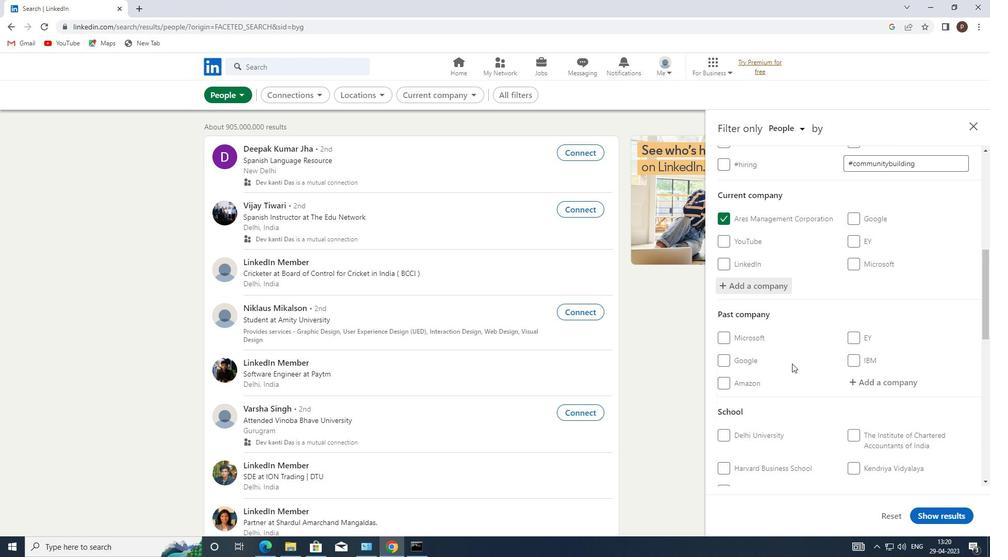 
Action: Mouse scrolled (794, 363) with delta (0, 0)
Screenshot: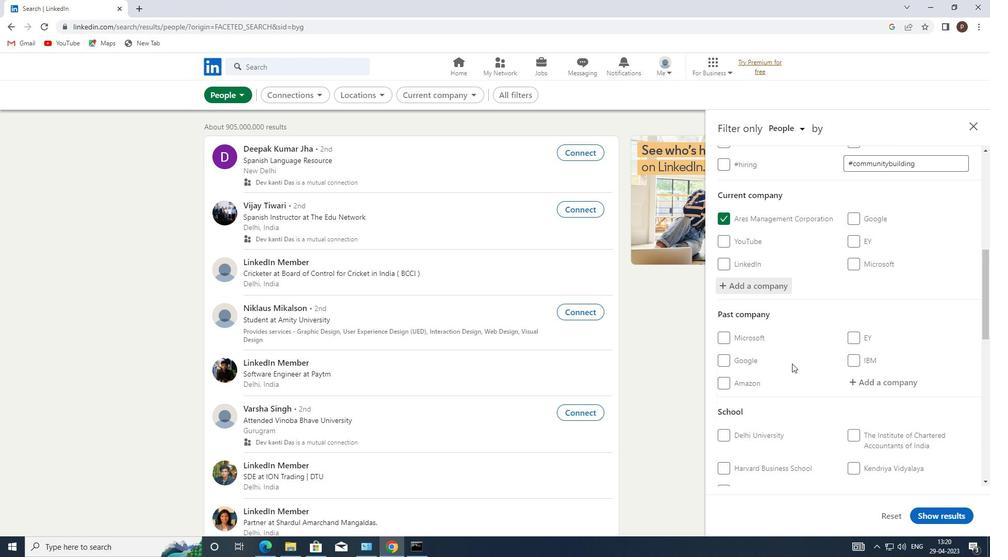 
Action: Mouse moved to (794, 363)
Screenshot: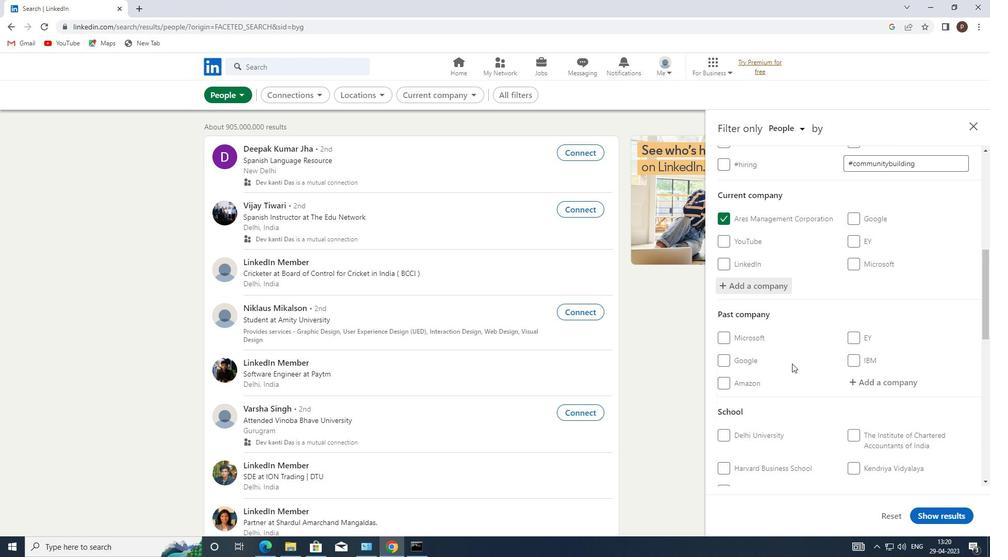 
Action: Mouse scrolled (794, 363) with delta (0, 0)
Screenshot: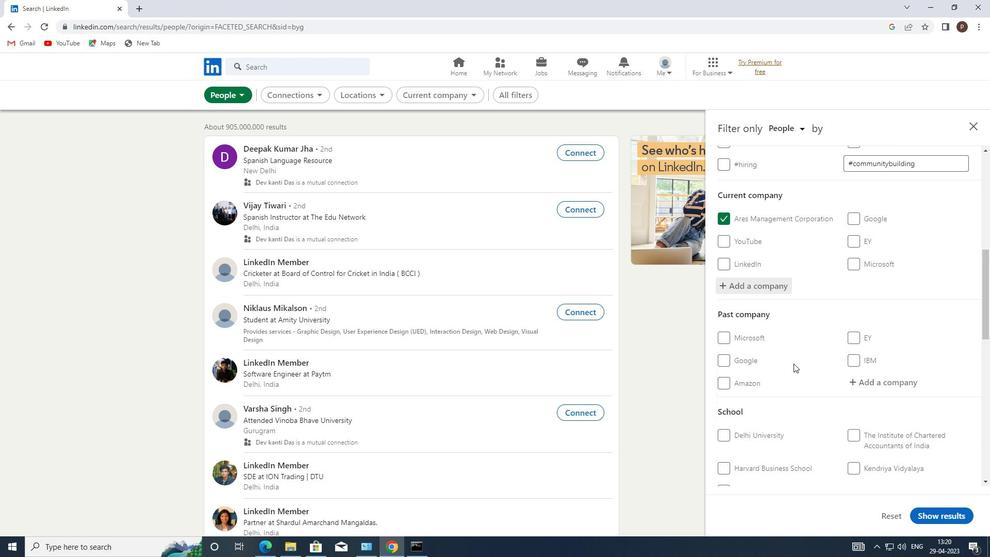 
Action: Mouse moved to (866, 389)
Screenshot: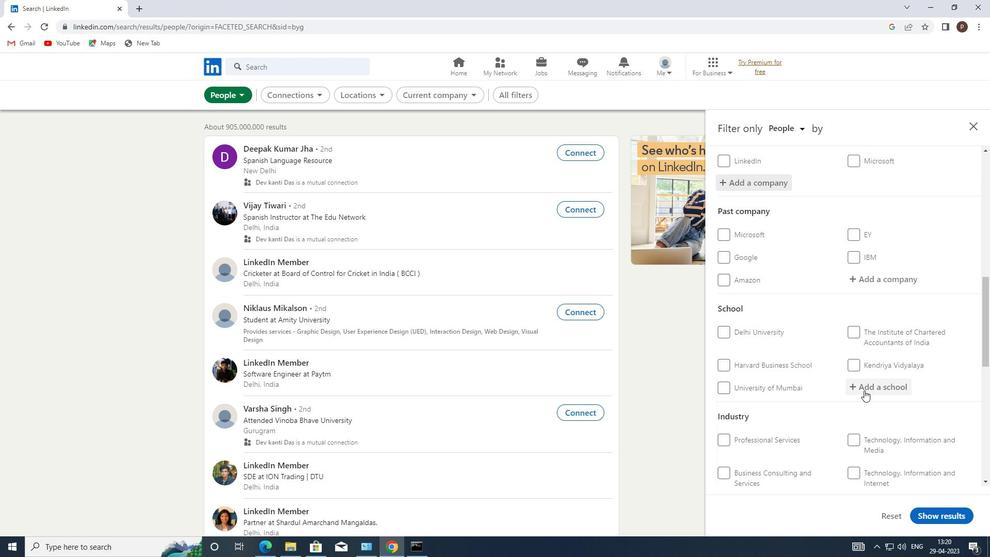 
Action: Mouse pressed left at (866, 389)
Screenshot: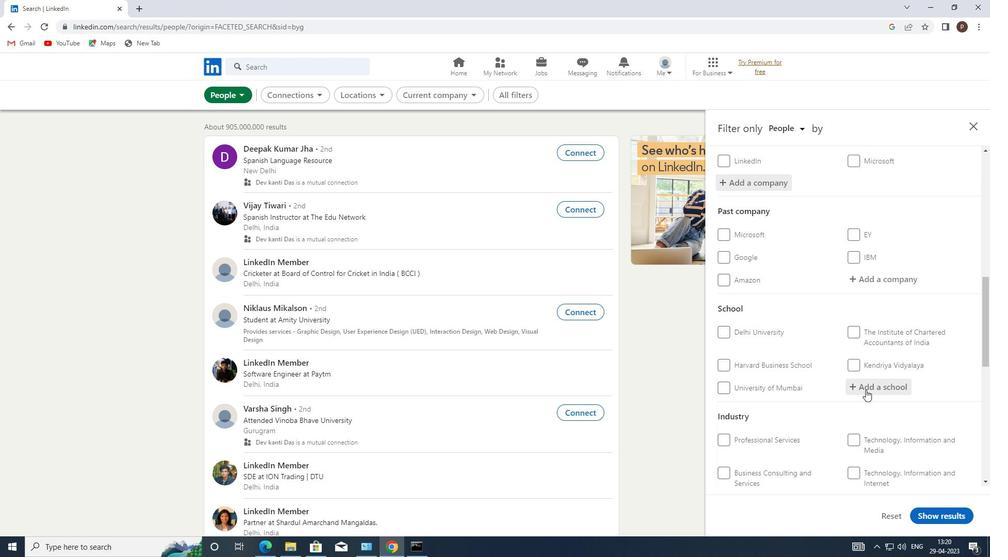 
Action: Key pressed <Key.caps_lock>S<Key.caps_lock>INH
Screenshot: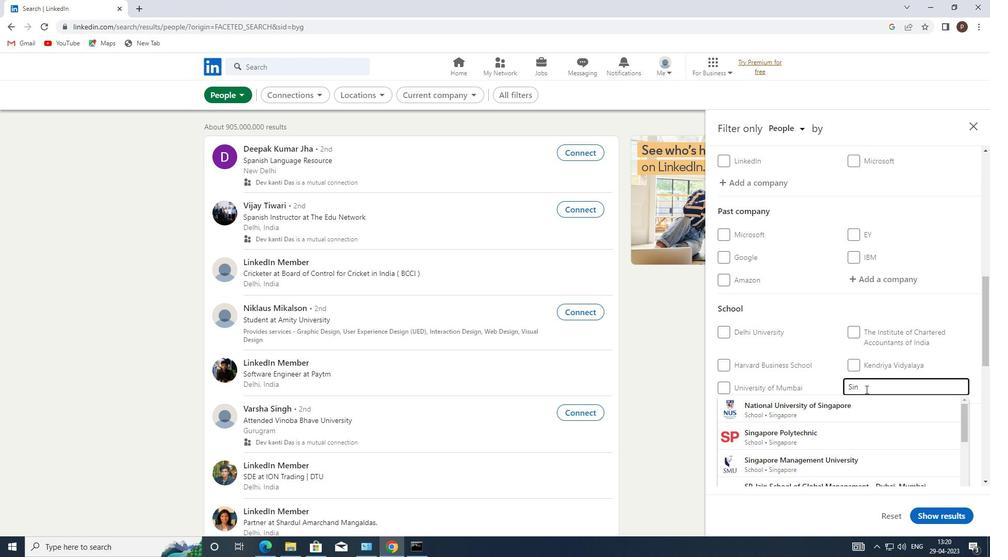
Action: Mouse moved to (849, 403)
Screenshot: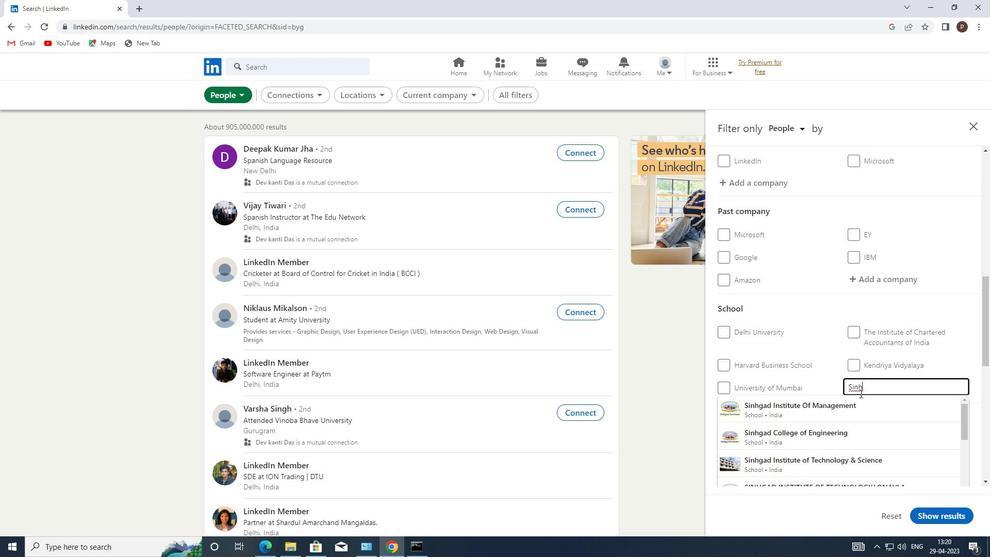 
Action: Mouse pressed left at (849, 403)
Screenshot: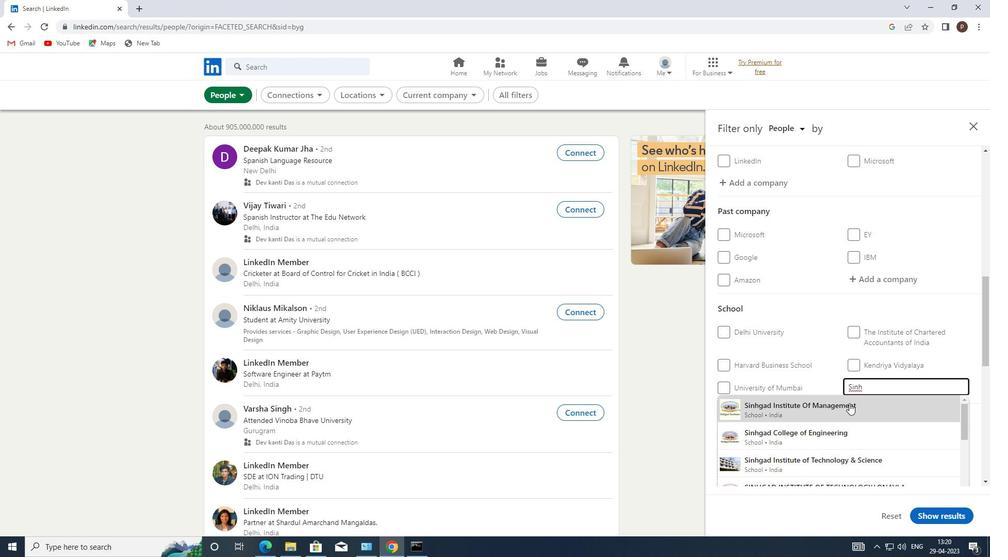 
Action: Mouse moved to (841, 397)
Screenshot: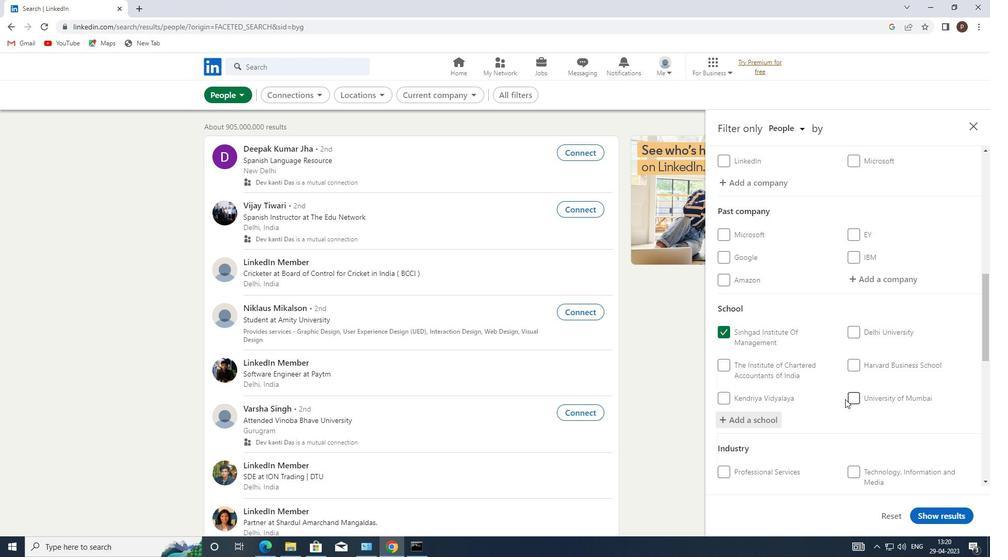 
Action: Mouse scrolled (841, 396) with delta (0, 0)
Screenshot: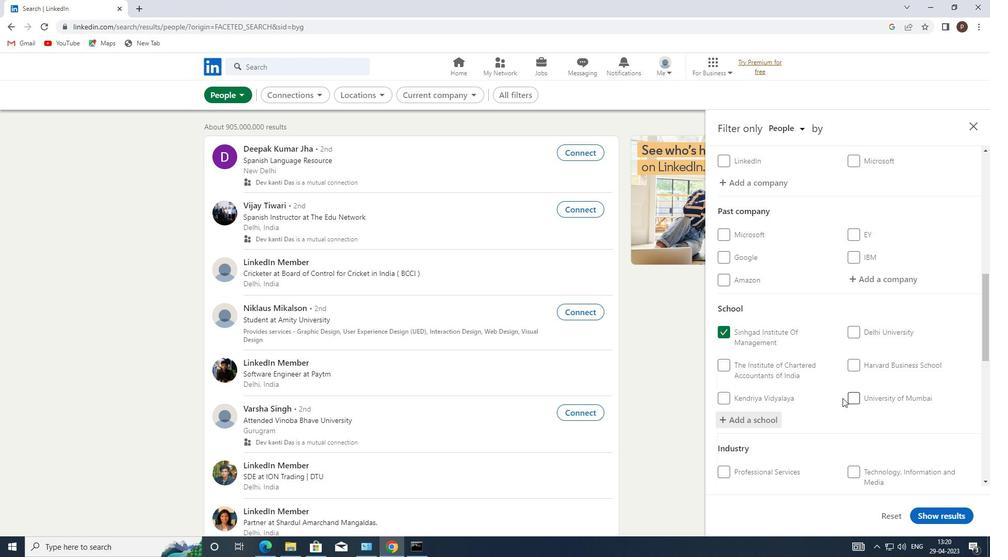 
Action: Mouse moved to (810, 378)
Screenshot: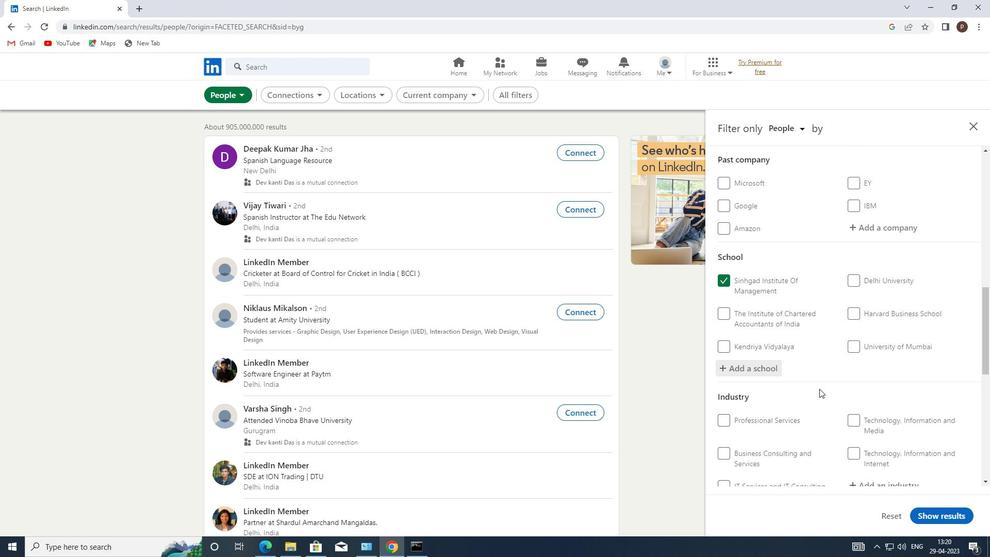 
Action: Mouse scrolled (810, 378) with delta (0, 0)
Screenshot: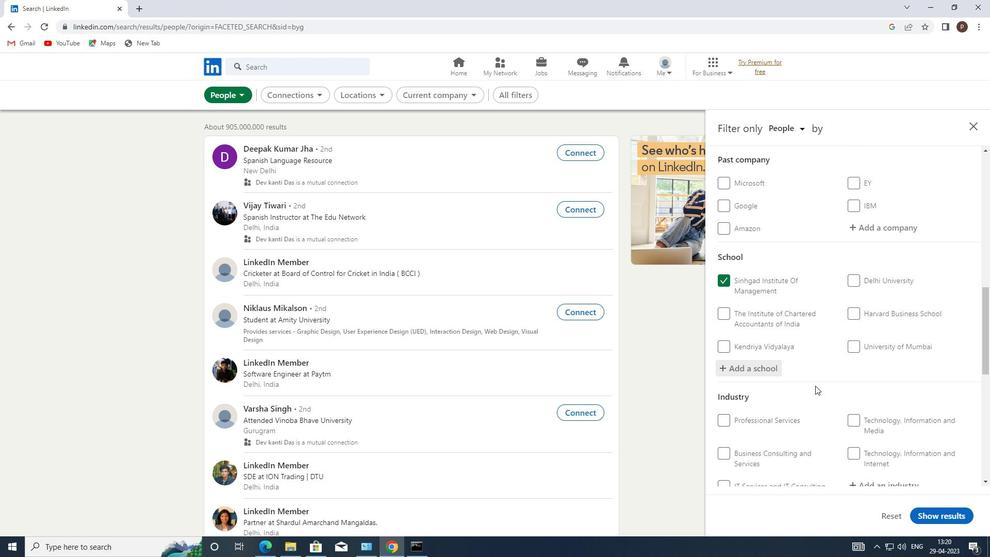 
Action: Mouse scrolled (810, 378) with delta (0, 0)
Screenshot: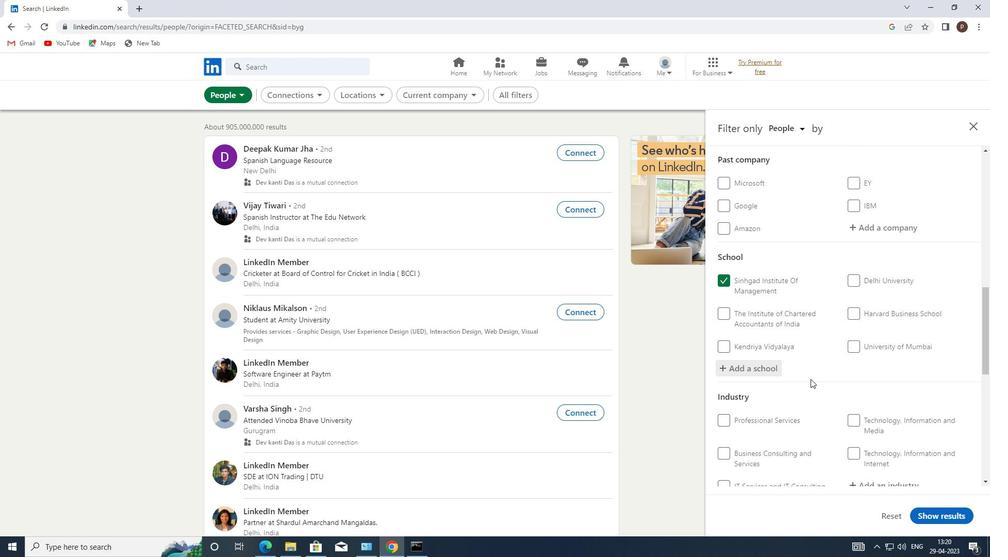 
Action: Mouse moved to (810, 379)
Screenshot: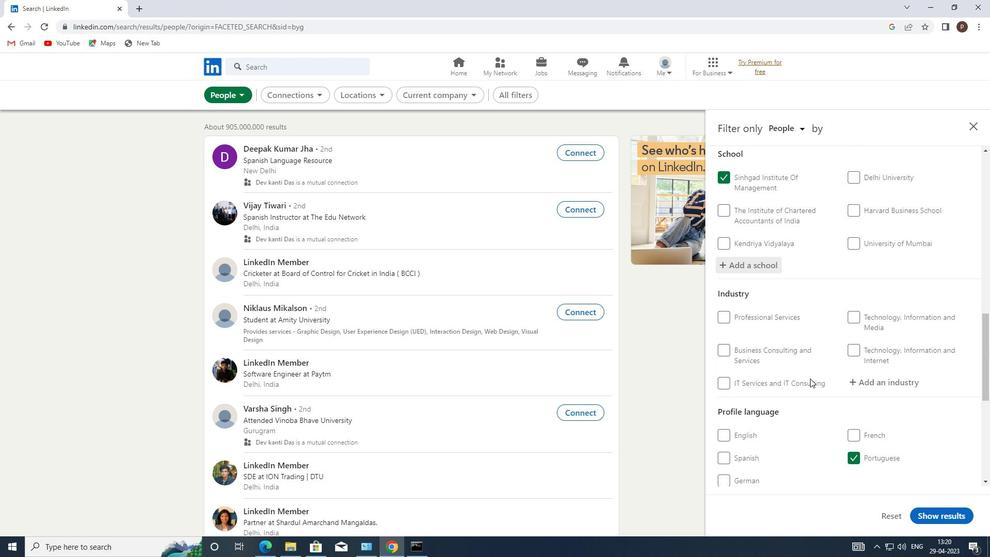 
Action: Mouse scrolled (810, 379) with delta (0, 0)
Screenshot: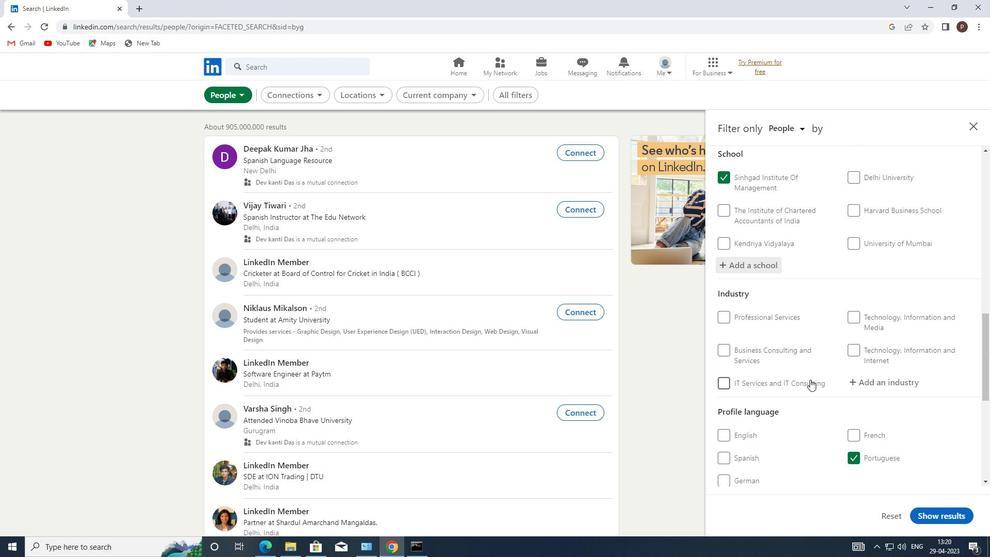 
Action: Mouse moved to (810, 380)
Screenshot: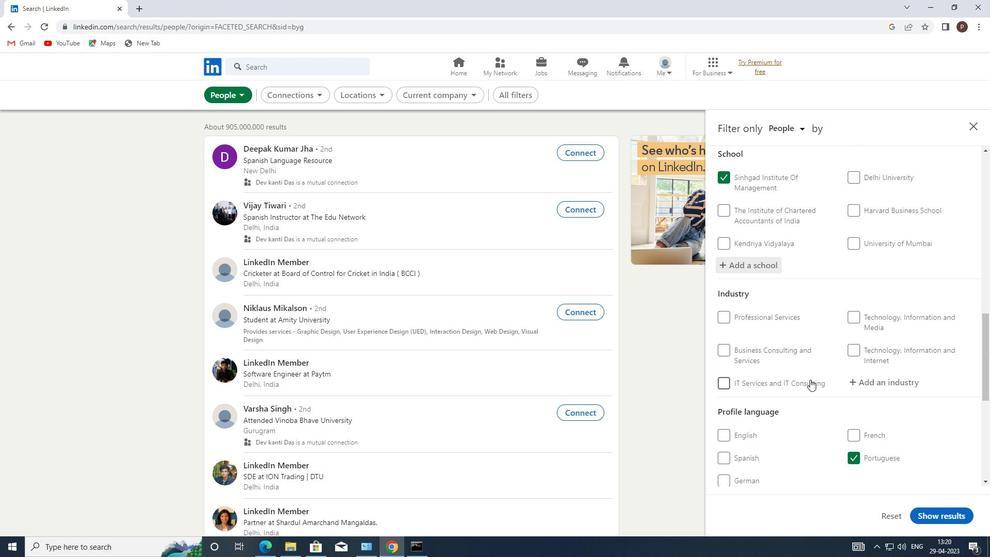 
Action: Mouse scrolled (810, 380) with delta (0, 0)
Screenshot: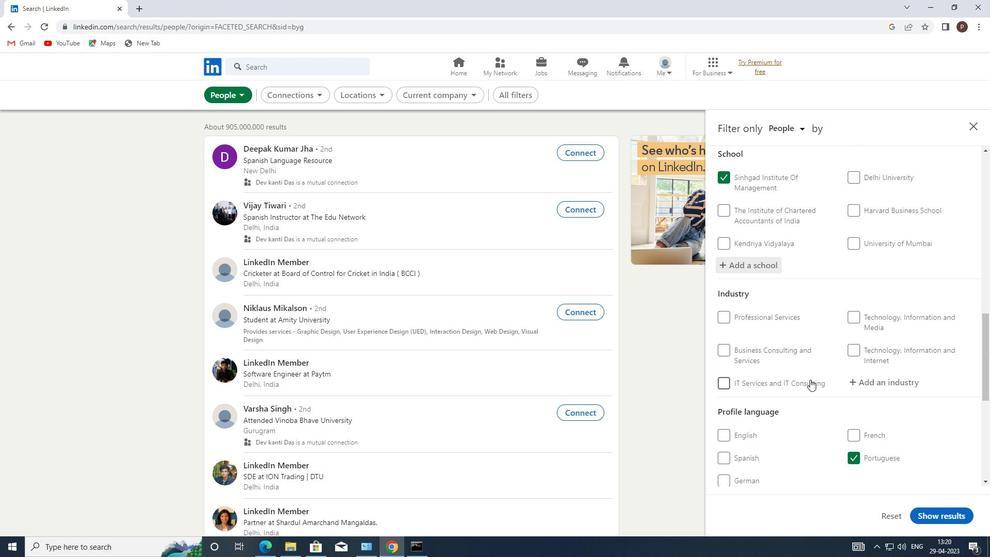 
Action: Mouse moved to (833, 388)
Screenshot: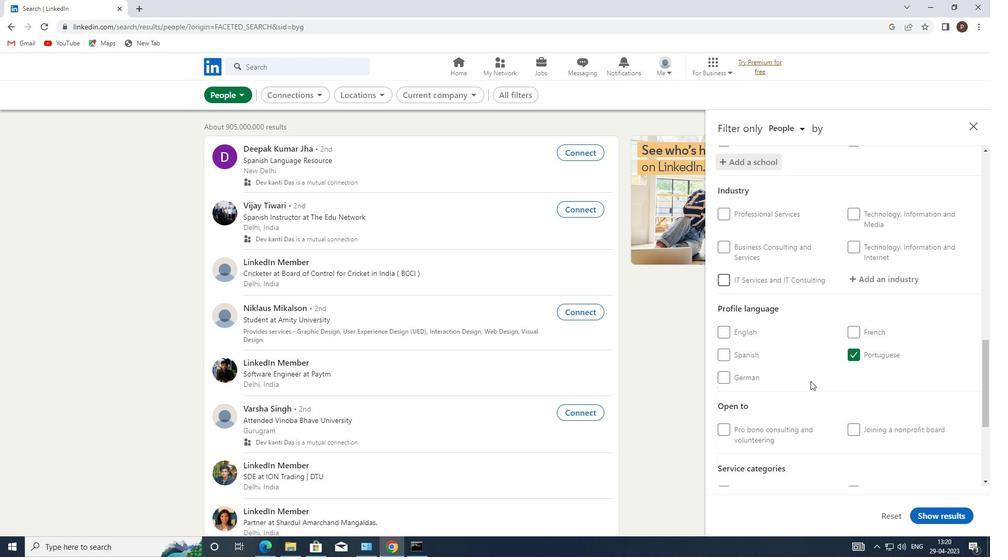 
Action: Mouse scrolled (833, 387) with delta (0, 0)
Screenshot: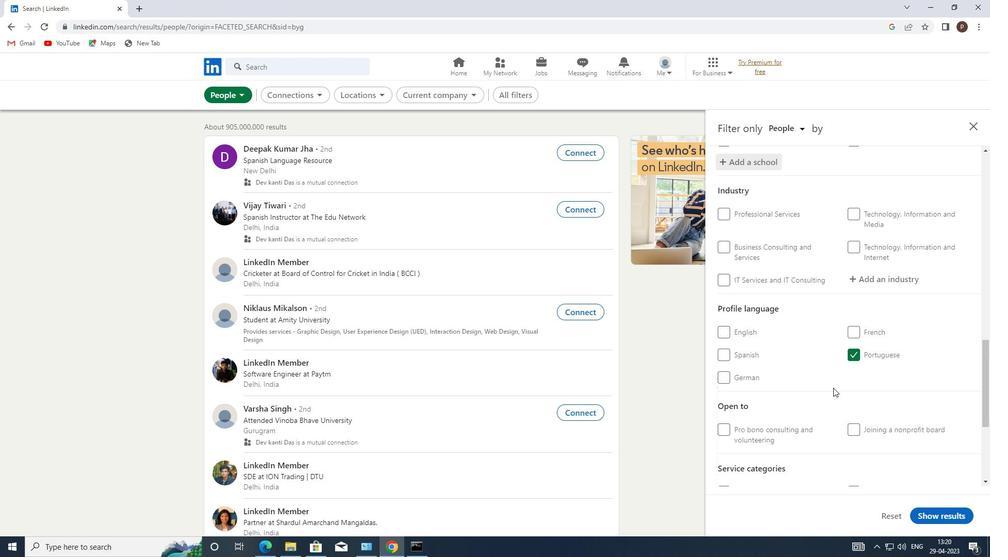 
Action: Mouse scrolled (833, 387) with delta (0, 0)
Screenshot: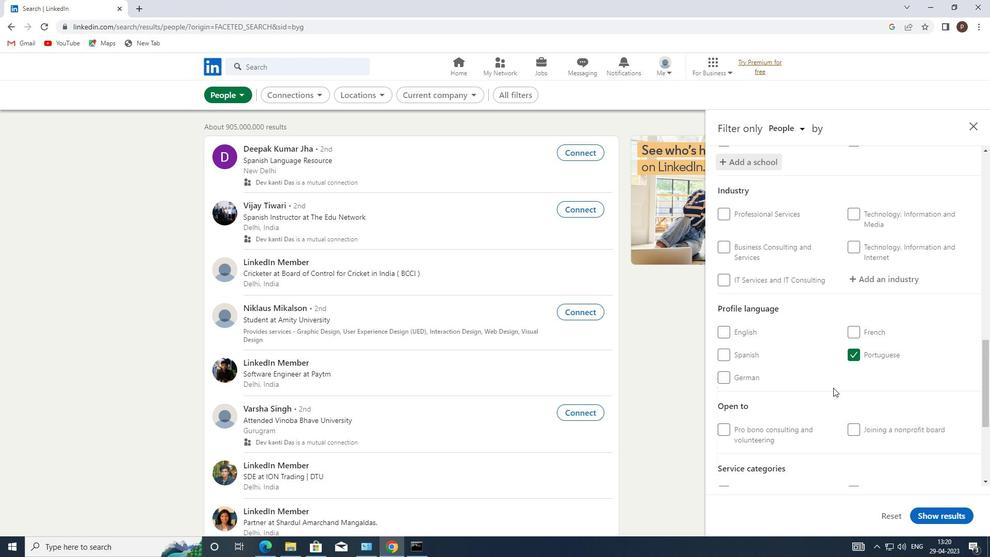 
Action: Mouse moved to (849, 392)
Screenshot: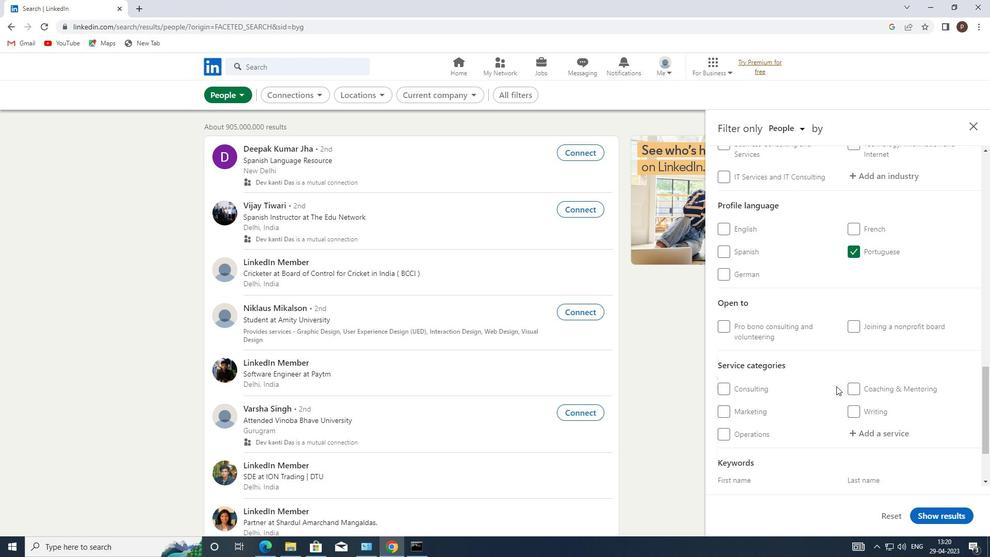 
Action: Mouse scrolled (849, 391) with delta (0, 0)
Screenshot: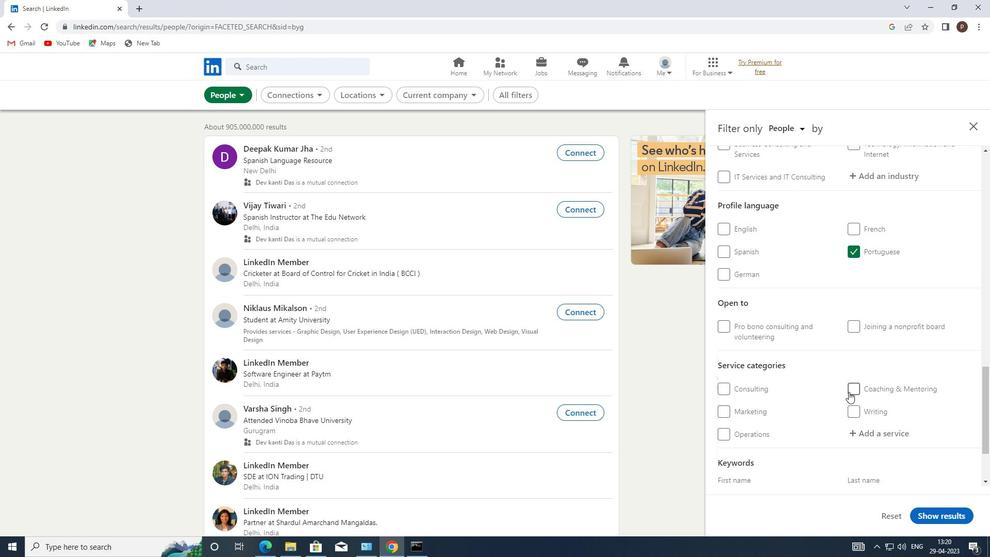 
Action: Mouse moved to (850, 391)
Screenshot: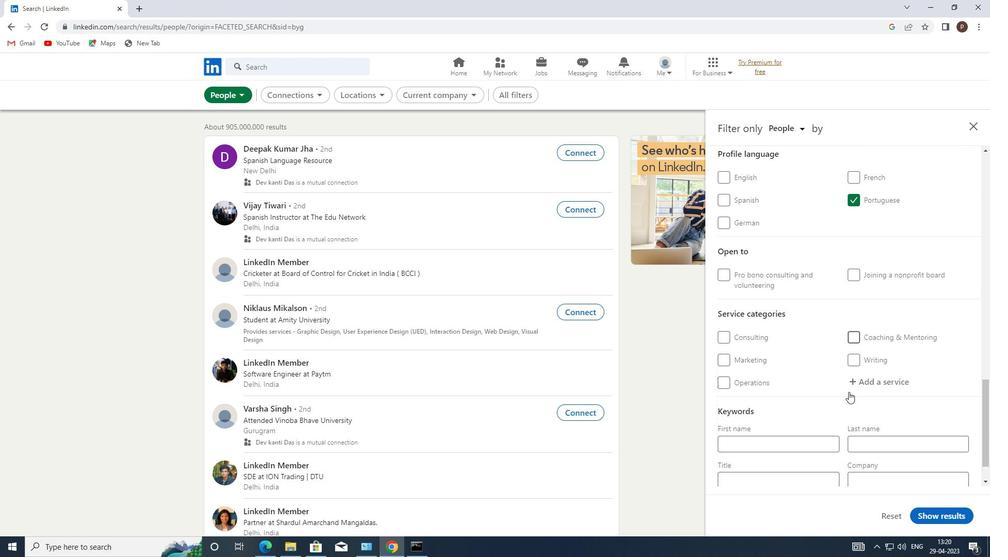 
Action: Mouse scrolled (850, 392) with delta (0, 0)
Screenshot: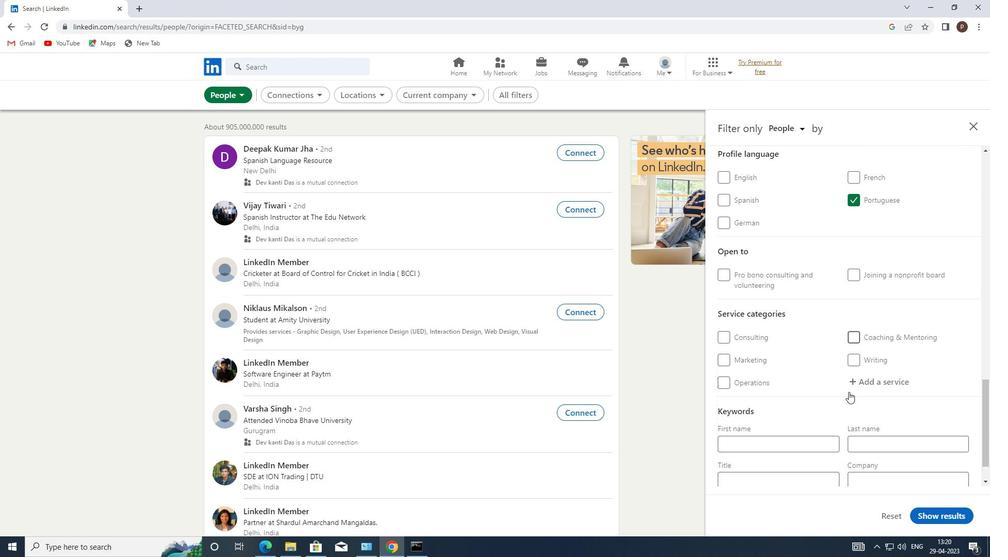 
Action: Mouse scrolled (850, 392) with delta (0, 0)
Screenshot: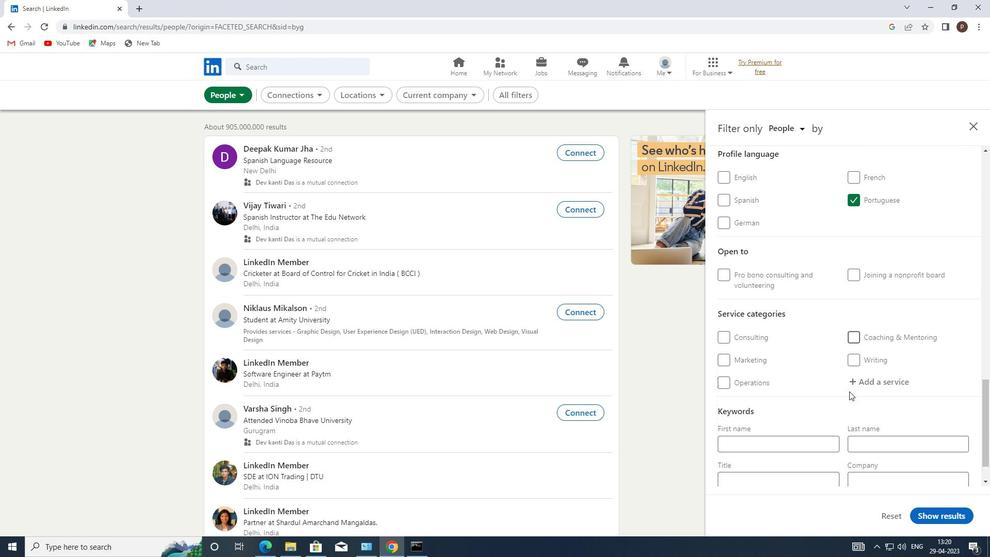 
Action: Mouse moved to (875, 230)
Screenshot: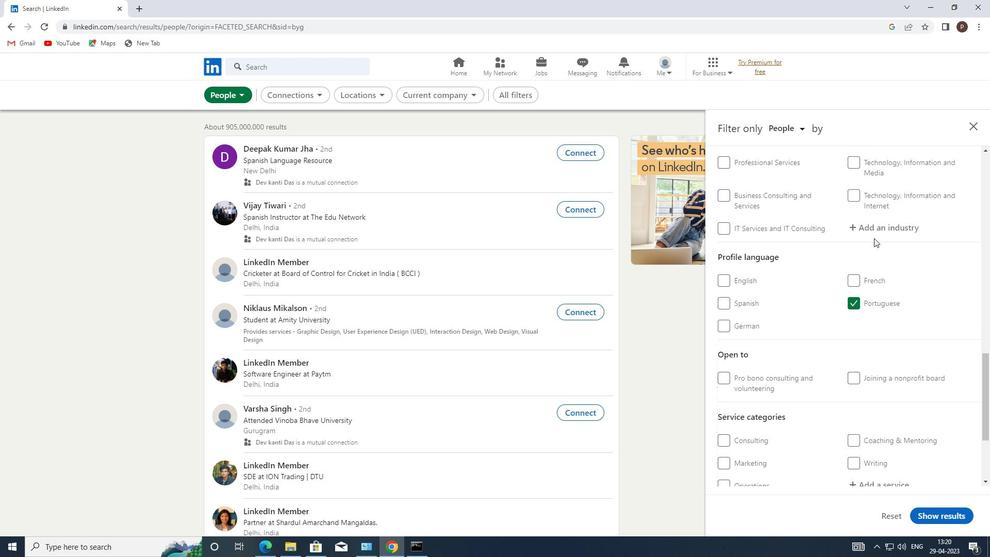 
Action: Mouse pressed left at (875, 230)
Screenshot: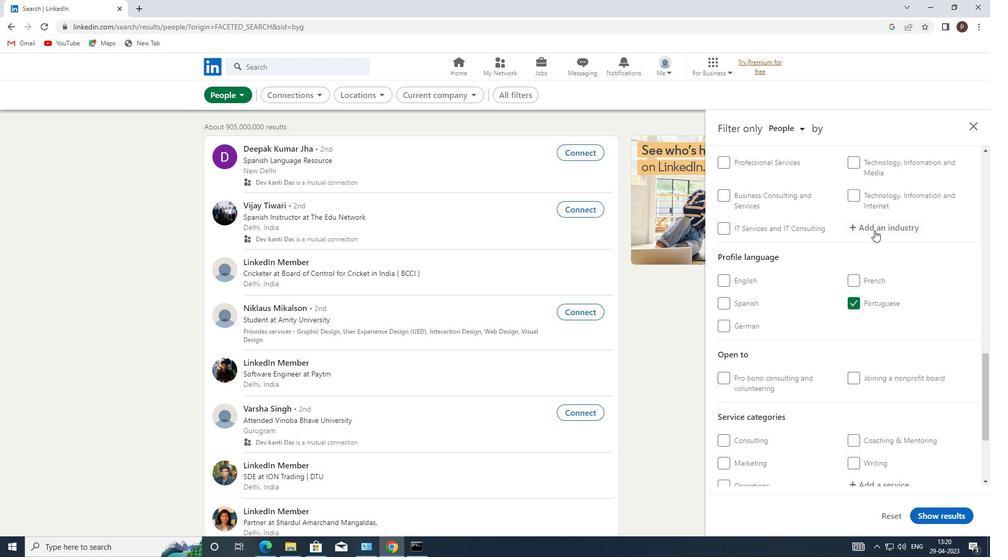 
Action: Key pressed <Key.caps_lock>L<Key.caps_lock>IB
Screenshot: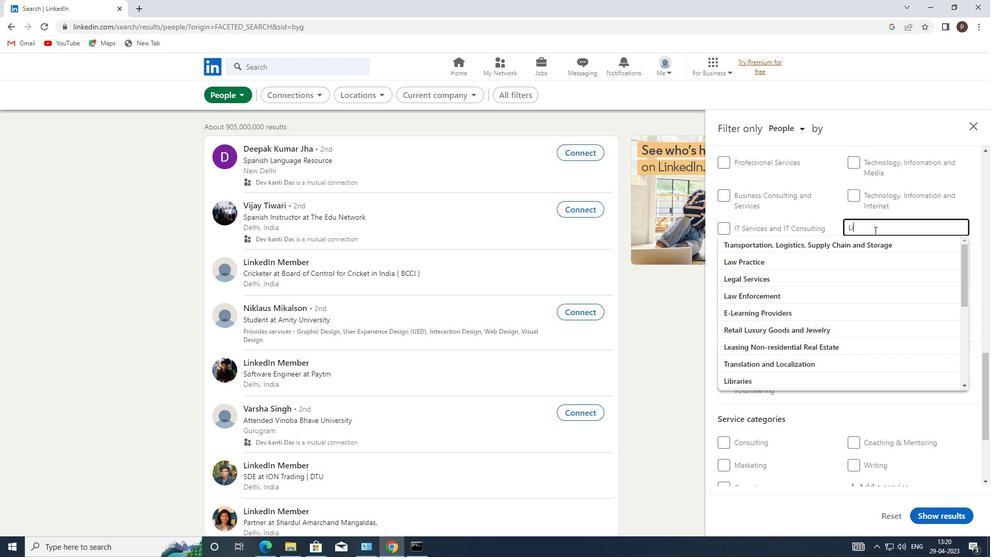 
Action: Mouse moved to (795, 248)
Screenshot: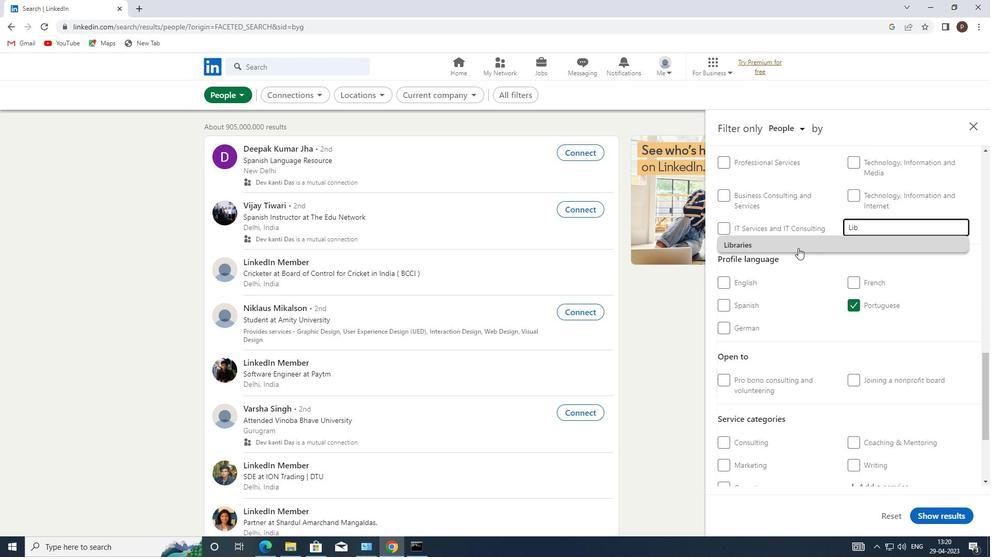 
Action: Mouse pressed left at (795, 248)
Screenshot: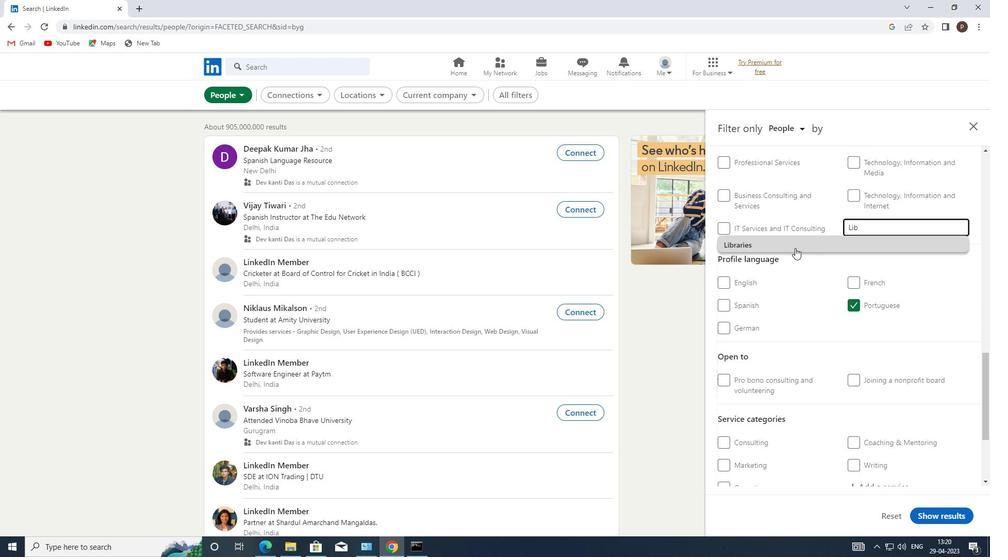 
Action: Mouse moved to (817, 299)
Screenshot: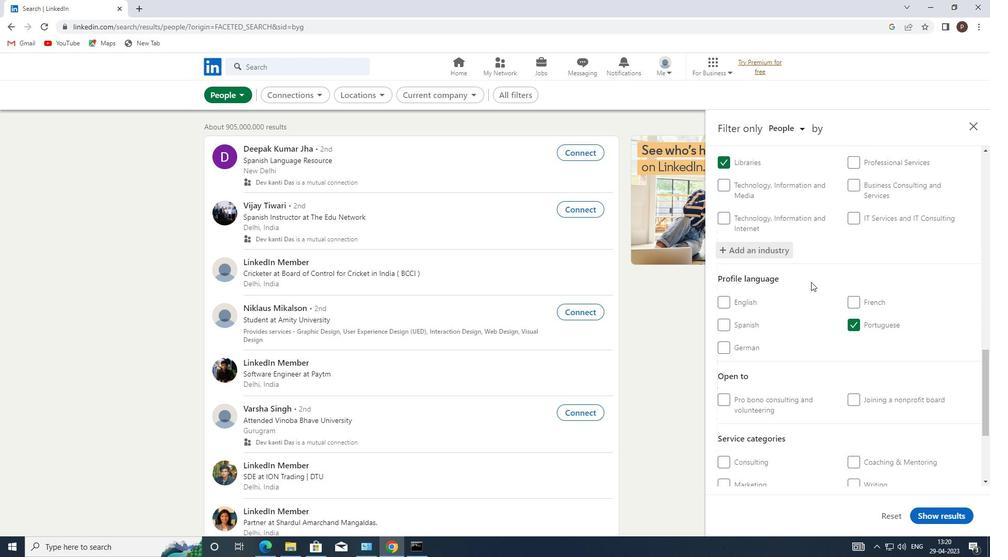 
Action: Mouse scrolled (817, 299) with delta (0, 0)
Screenshot: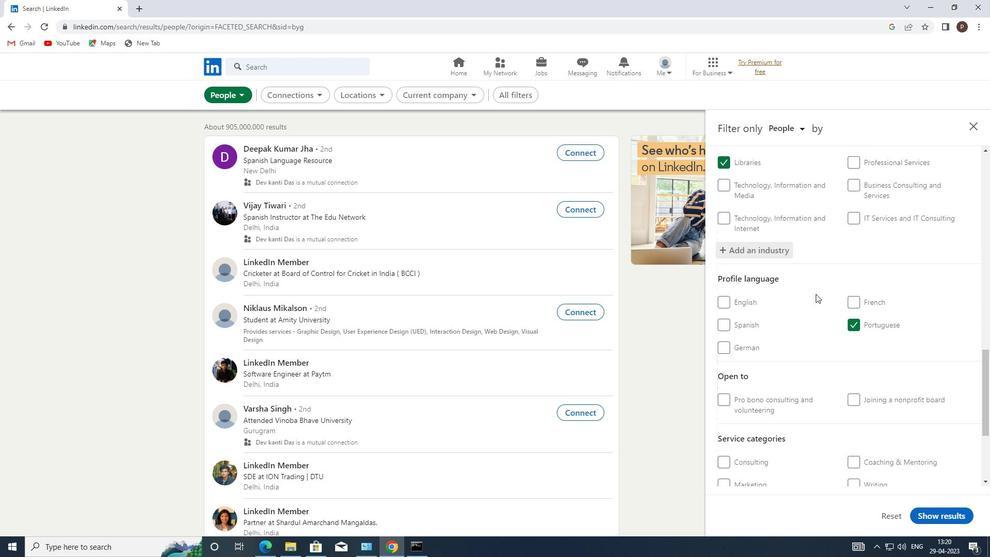 
Action: Mouse scrolled (817, 299) with delta (0, 0)
Screenshot: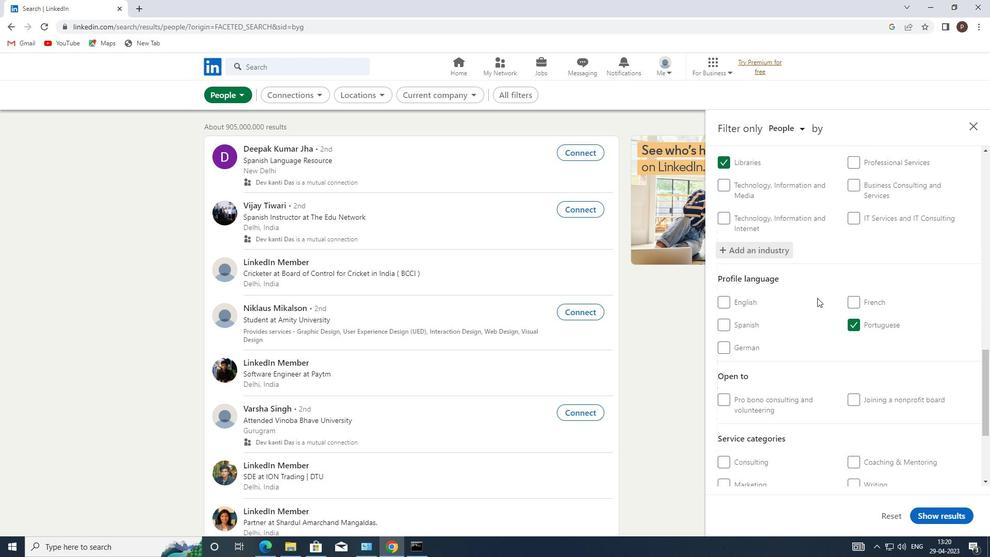 
Action: Mouse moved to (876, 403)
Screenshot: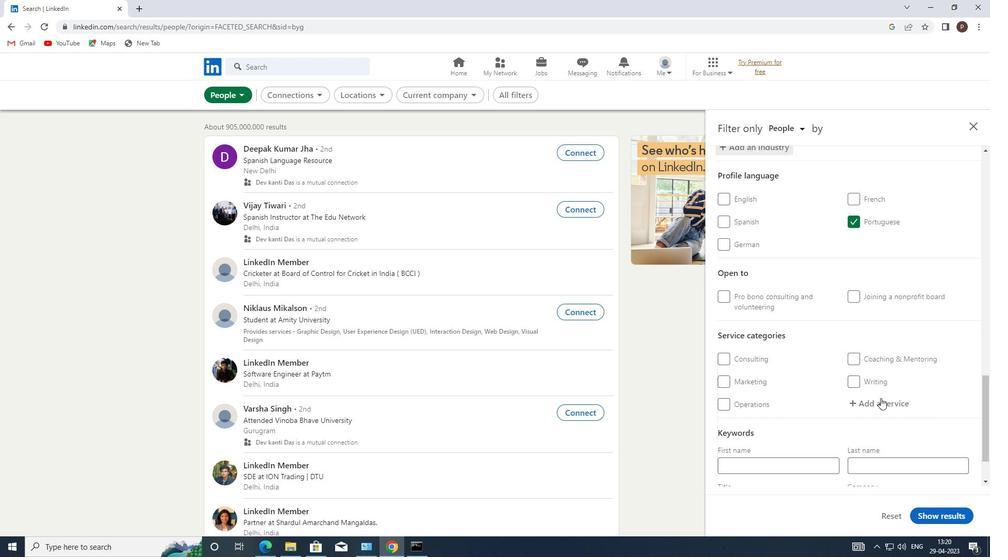 
Action: Mouse pressed left at (876, 403)
Screenshot: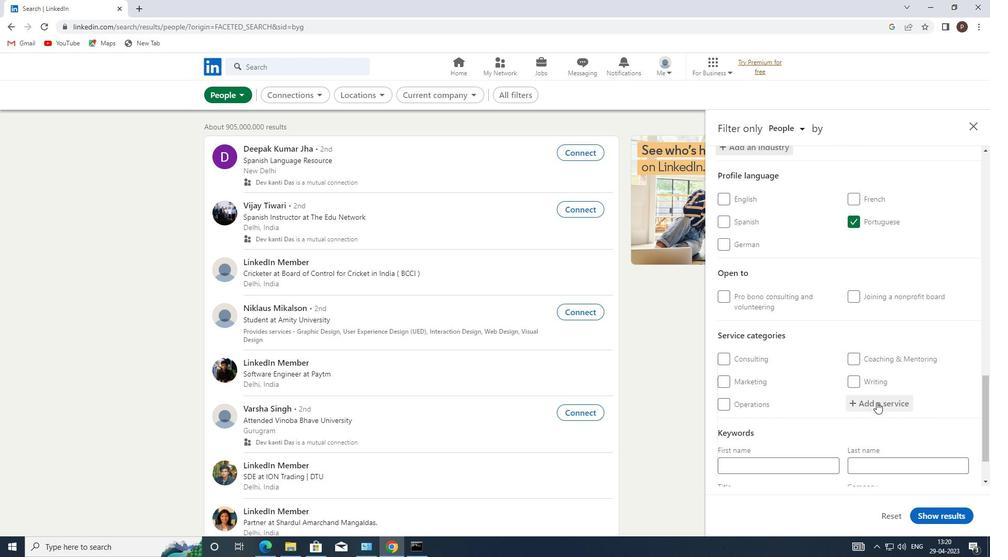 
Action: Key pressed <Key.caps_lock>G<Key.caps_lock>RANT
Screenshot: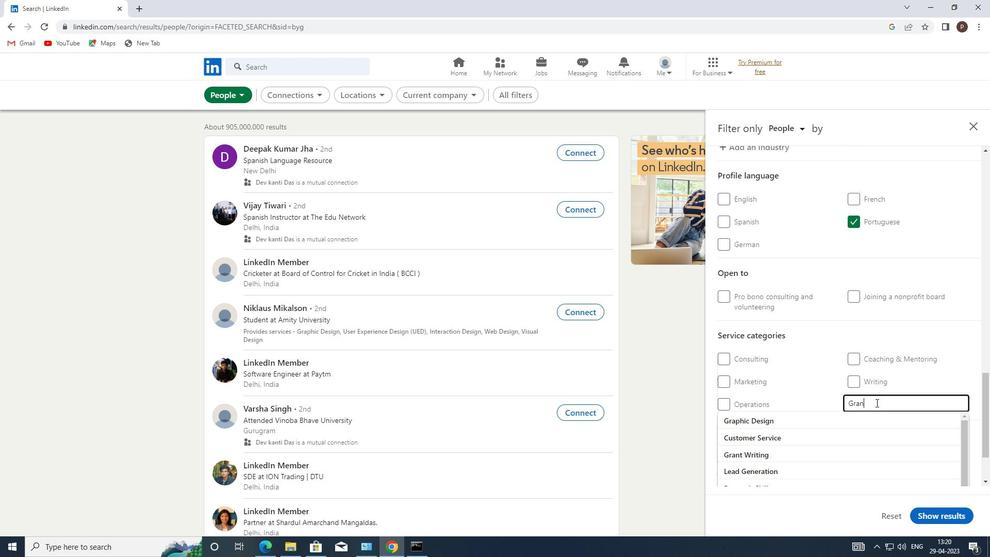 
Action: Mouse moved to (790, 419)
Screenshot: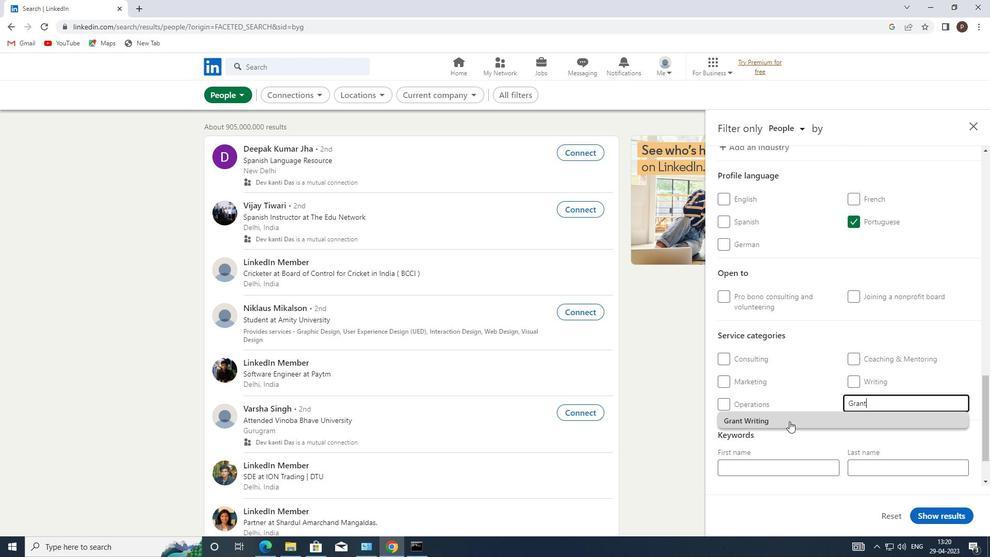 
Action: Mouse pressed left at (790, 419)
Screenshot: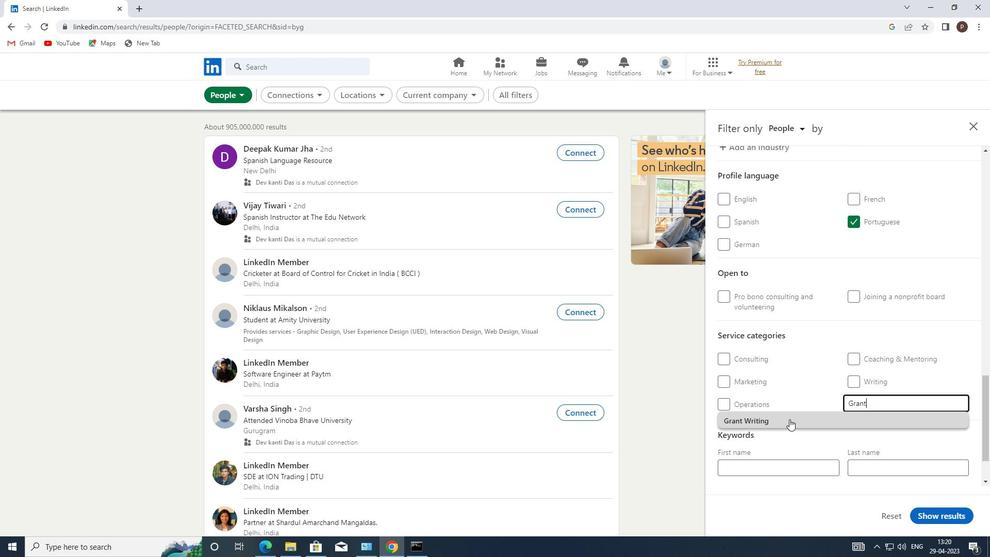 
Action: Mouse moved to (790, 419)
Screenshot: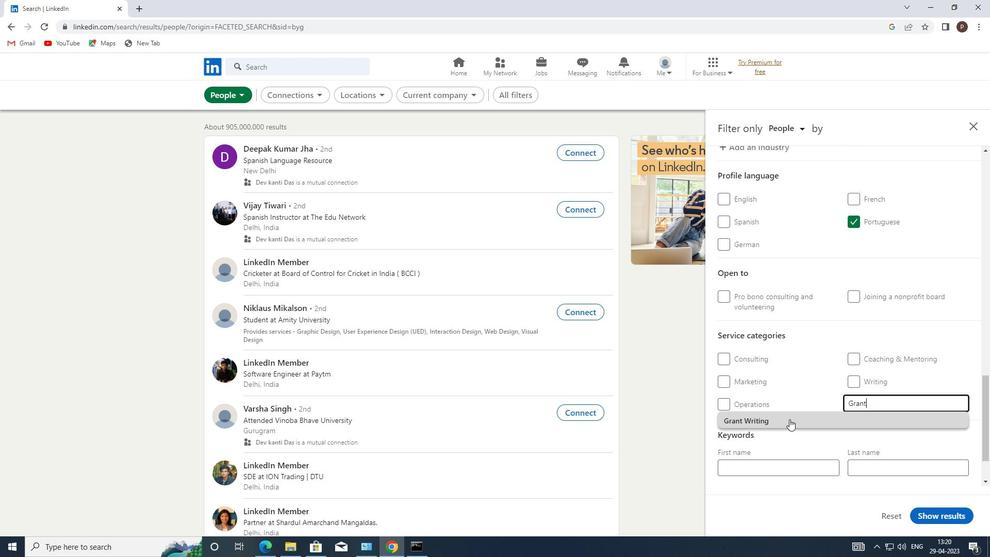 
Action: Mouse scrolled (790, 419) with delta (0, 0)
Screenshot: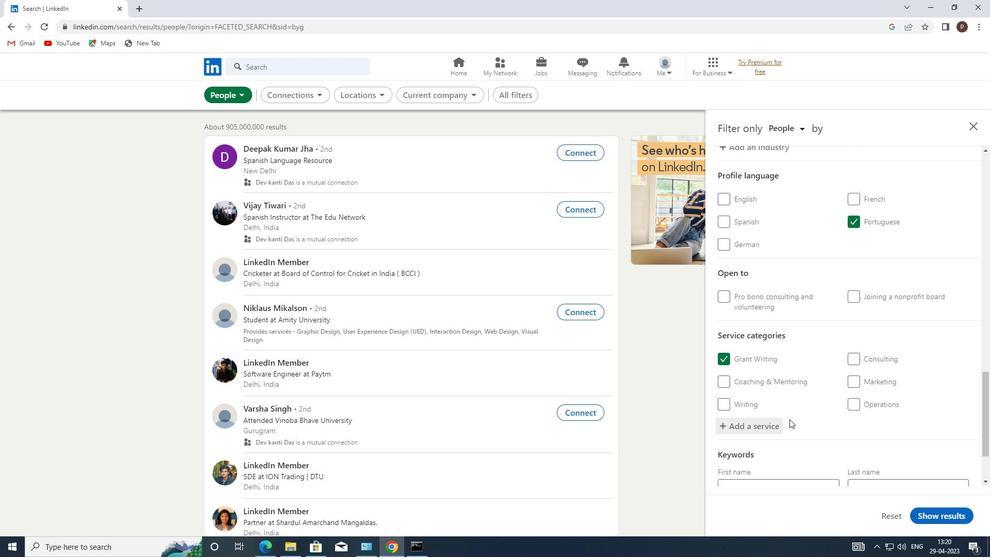 
Action: Mouse scrolled (790, 419) with delta (0, 0)
Screenshot: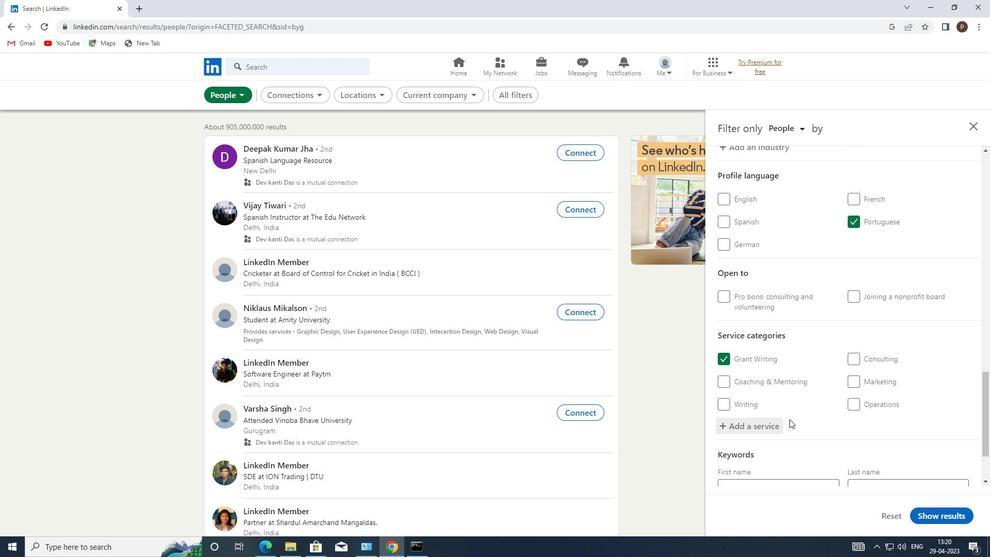 
Action: Mouse scrolled (790, 419) with delta (0, 0)
Screenshot: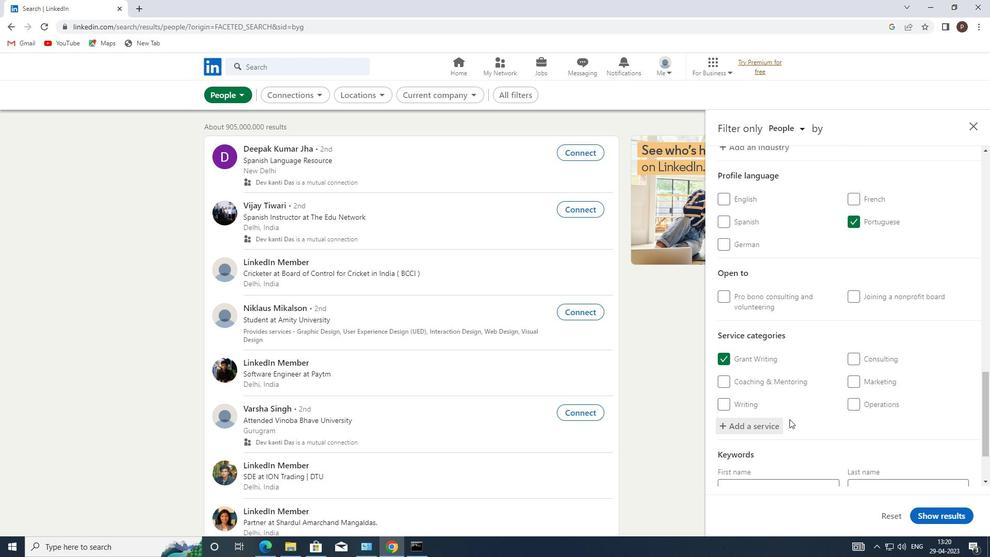 
Action: Mouse moved to (756, 436)
Screenshot: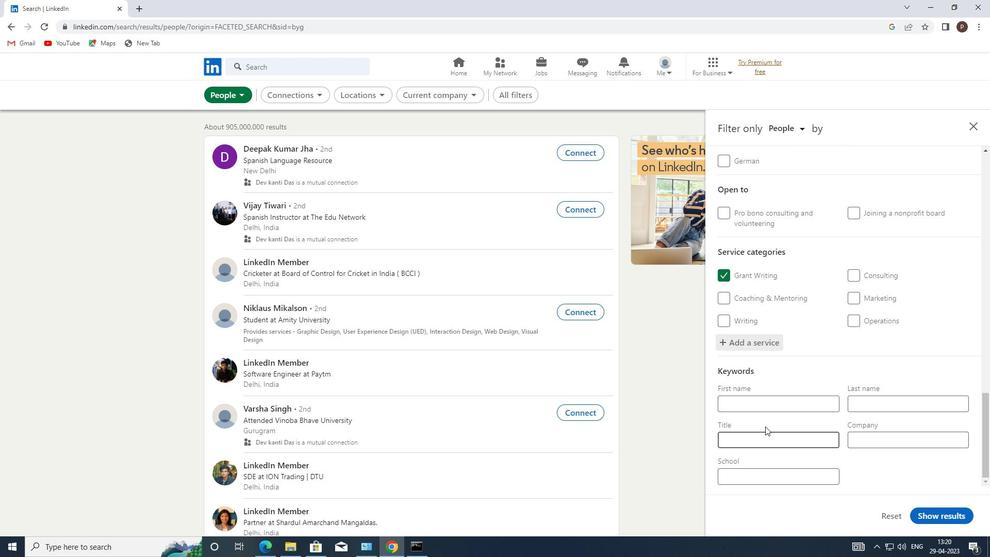 
Action: Mouse pressed left at (756, 436)
Screenshot: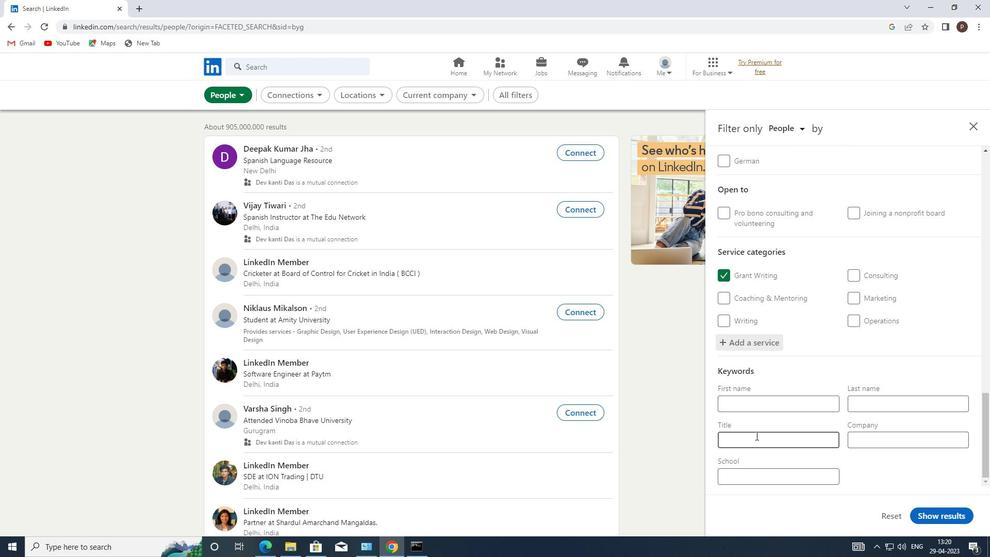 
Action: Key pressed <Key.caps_lock>D<Key.caps_lock>IRECTOR<Key.space>OF<Key.space><Key.caps_lock>E<Key.caps_lock>THICAL<Key.space><Key.caps_lock>H<Key.caps_lock>ACKING<Key.space>
Screenshot: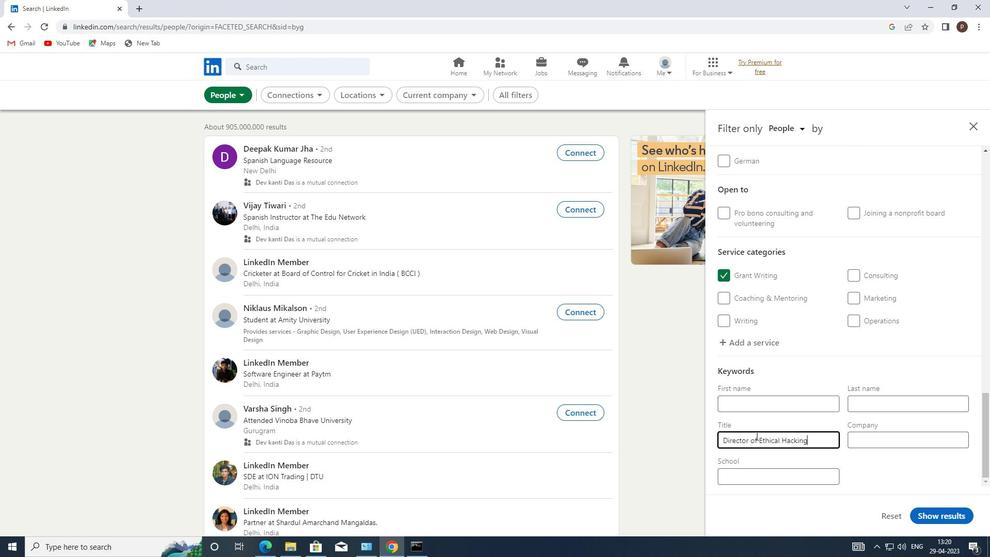 
Action: Mouse moved to (930, 511)
Screenshot: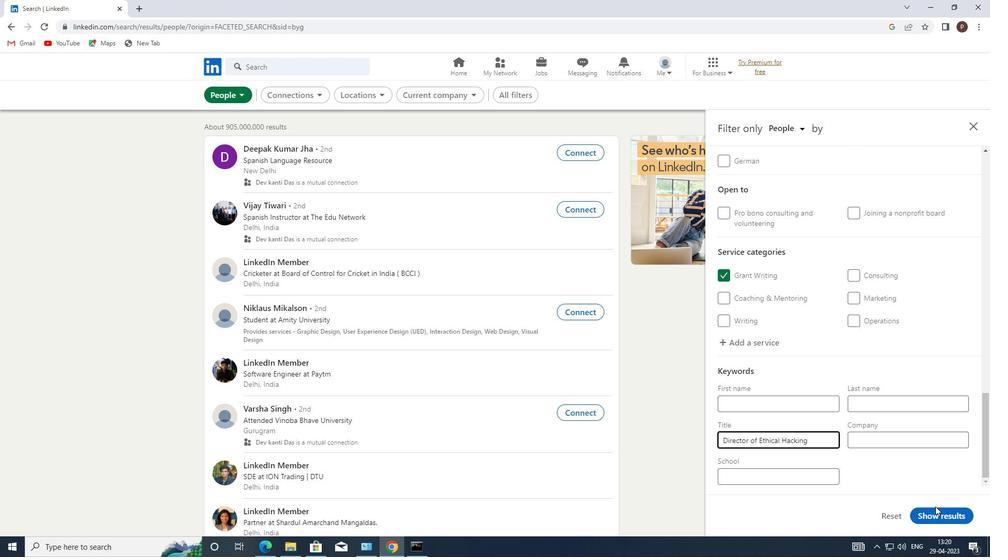 
Action: Mouse pressed left at (930, 511)
Screenshot: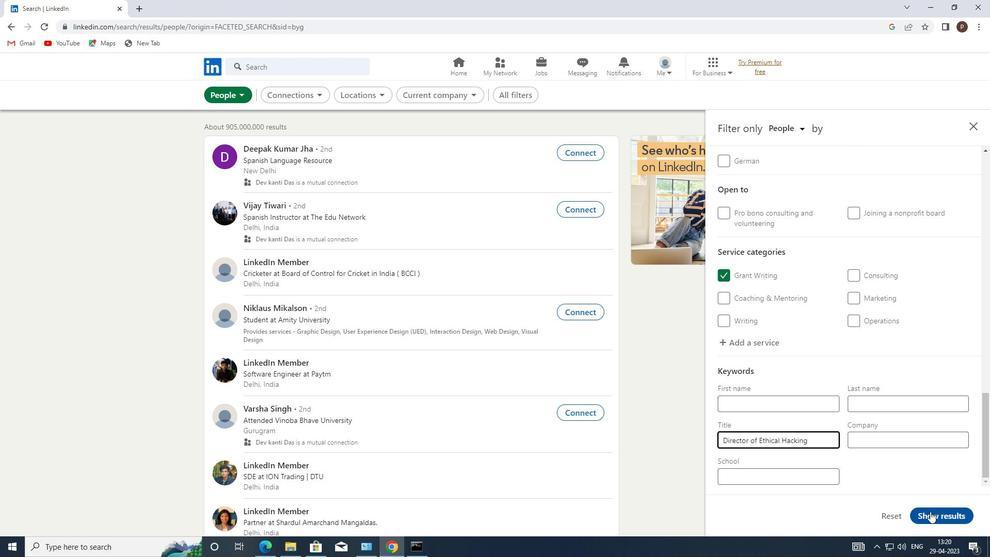 
